 Task: Search one way flight ticket for 1 adult, 5 children, 2 infants in seat and 1 infant on lap in first from Redmond: Roberts Field to Indianapolis: Indianapolis International Airport on 8-5-2023. Choice of flights is Alaska. Number of bags: 1 checked bag. Price is upto 97000. Outbound departure time preference is 8:15.
Action: Mouse moved to (243, 242)
Screenshot: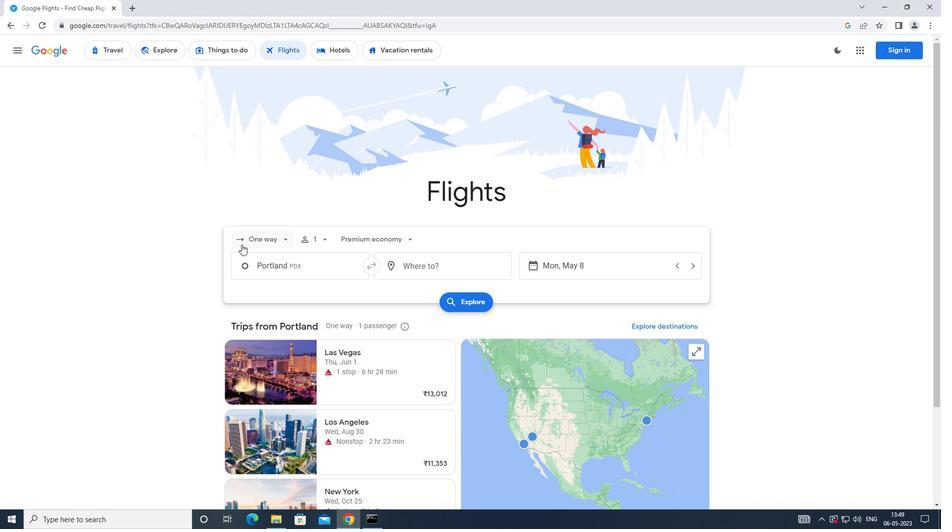 
Action: Mouse pressed left at (243, 242)
Screenshot: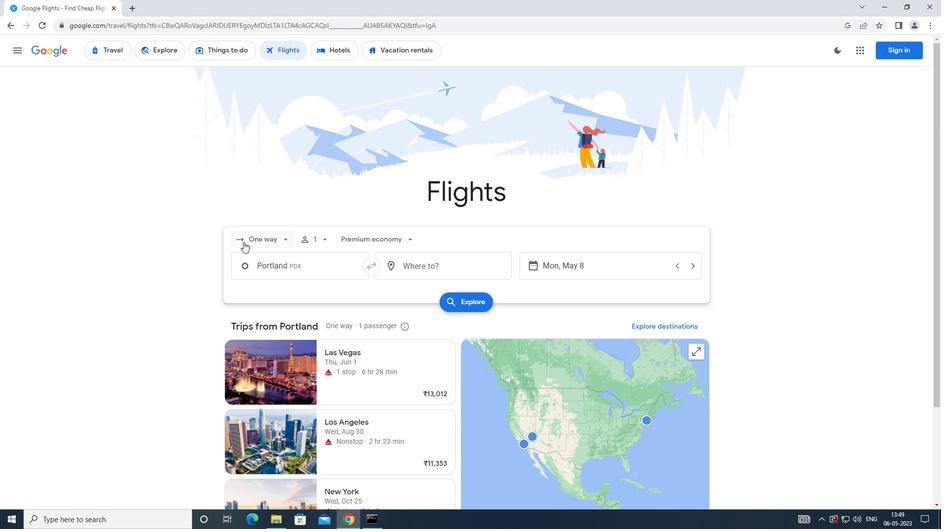 
Action: Mouse moved to (255, 282)
Screenshot: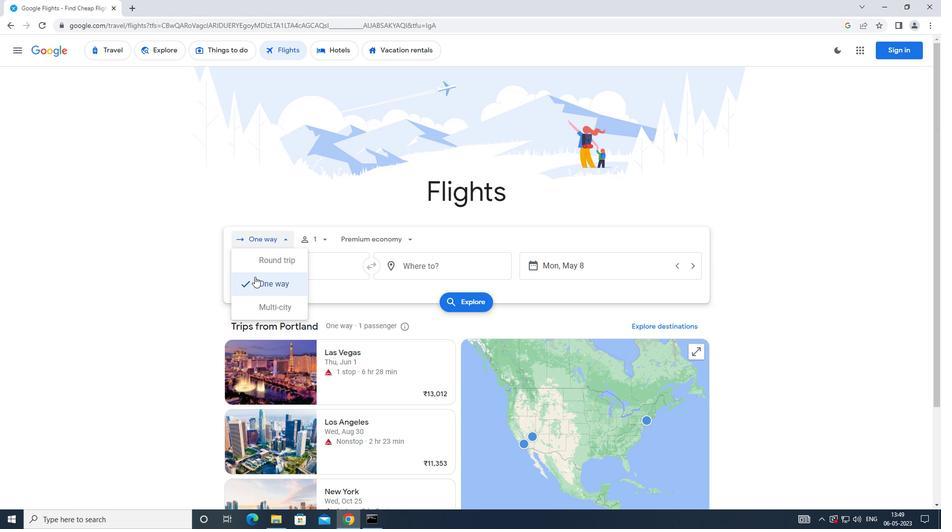 
Action: Mouse pressed left at (255, 282)
Screenshot: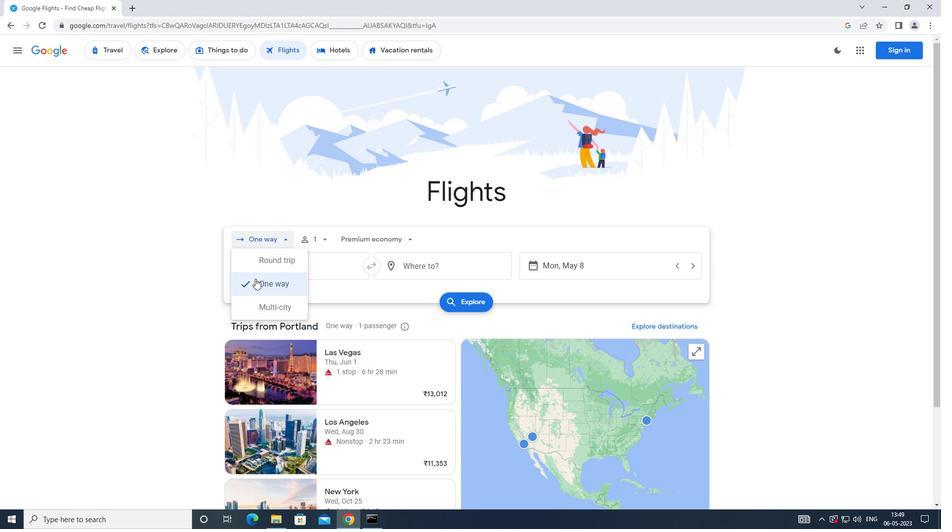 
Action: Mouse moved to (307, 239)
Screenshot: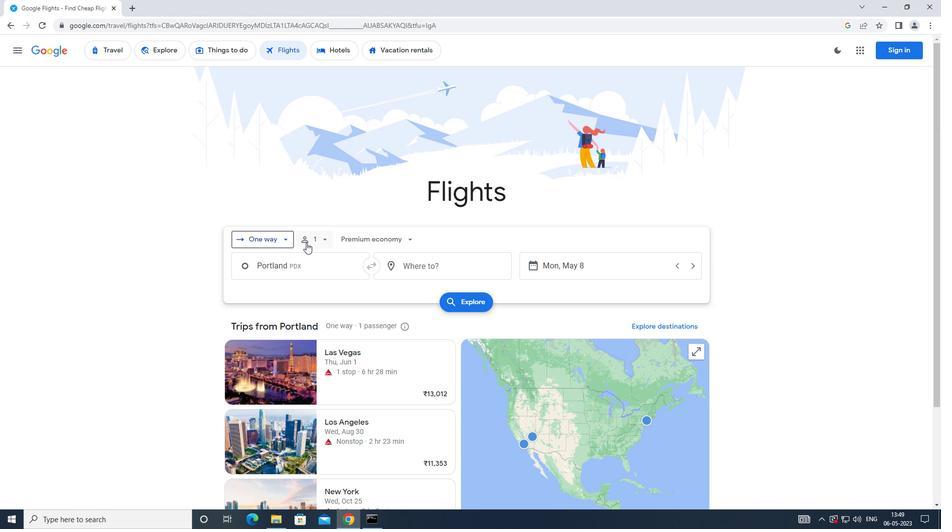 
Action: Mouse pressed left at (307, 239)
Screenshot: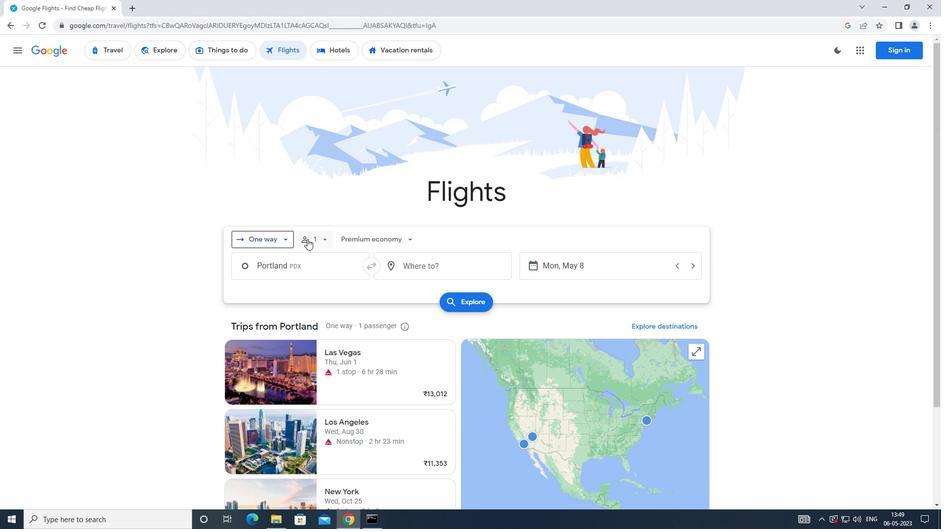 
Action: Mouse moved to (400, 290)
Screenshot: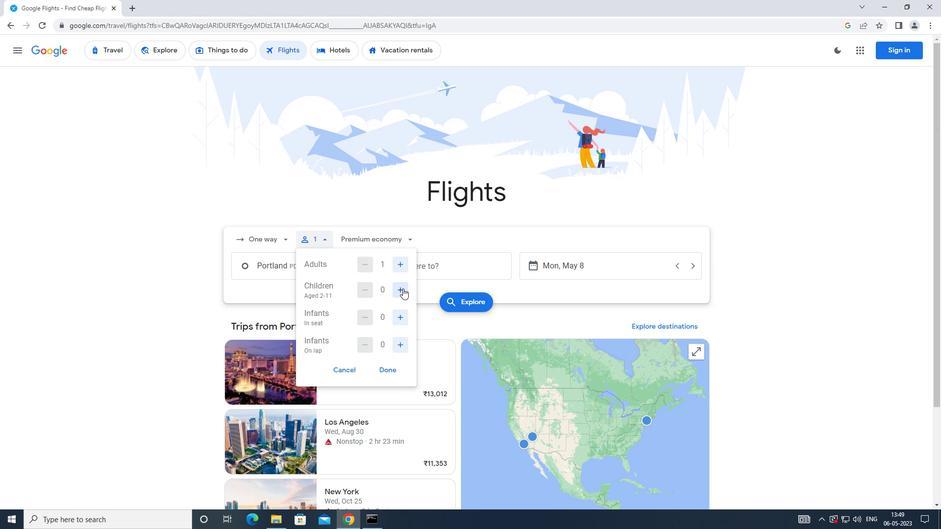 
Action: Mouse pressed left at (400, 290)
Screenshot: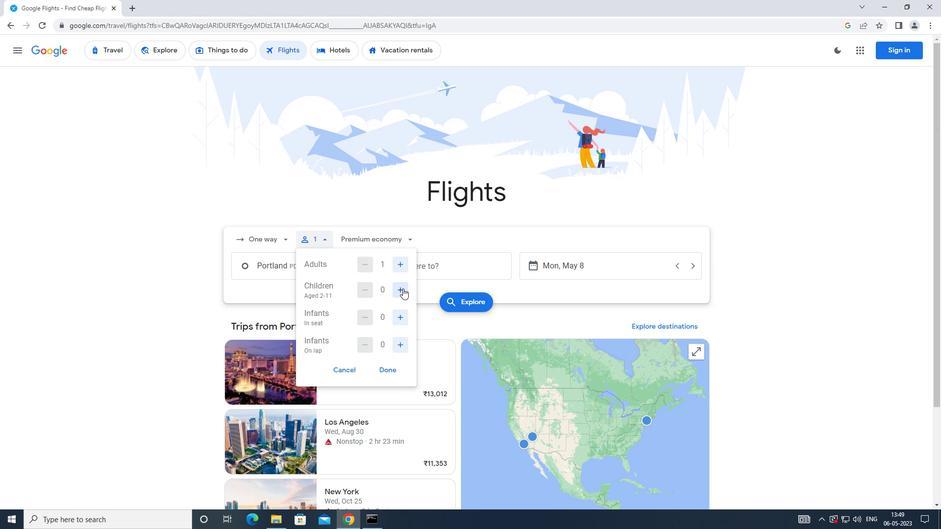 
Action: Mouse moved to (400, 290)
Screenshot: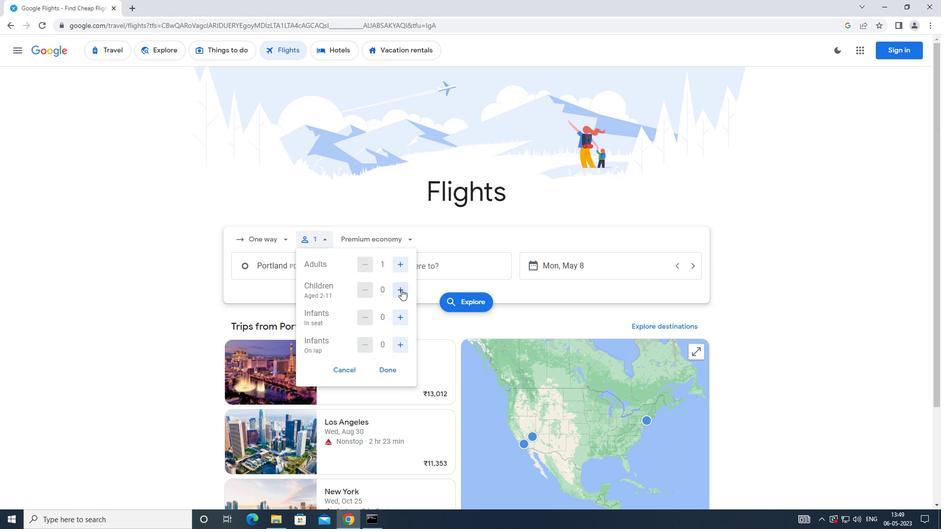 
Action: Mouse pressed left at (400, 290)
Screenshot: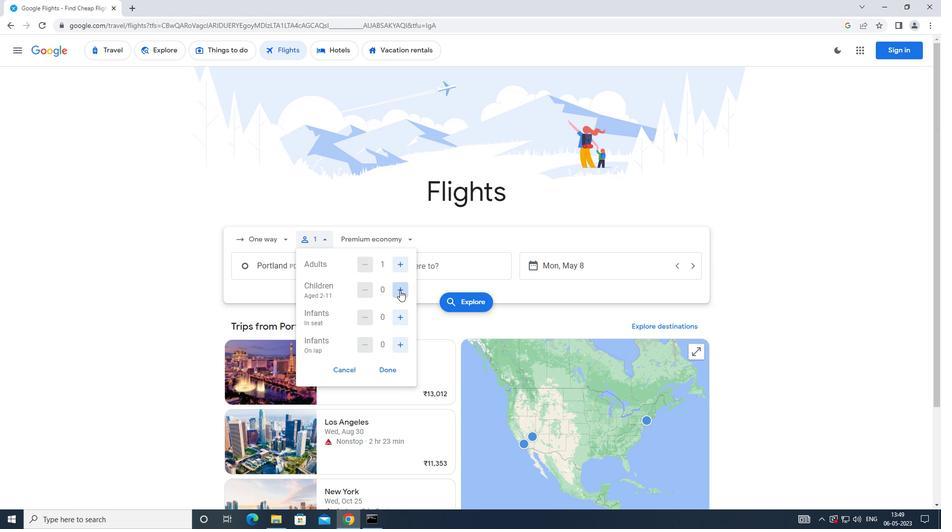 
Action: Mouse pressed left at (400, 290)
Screenshot: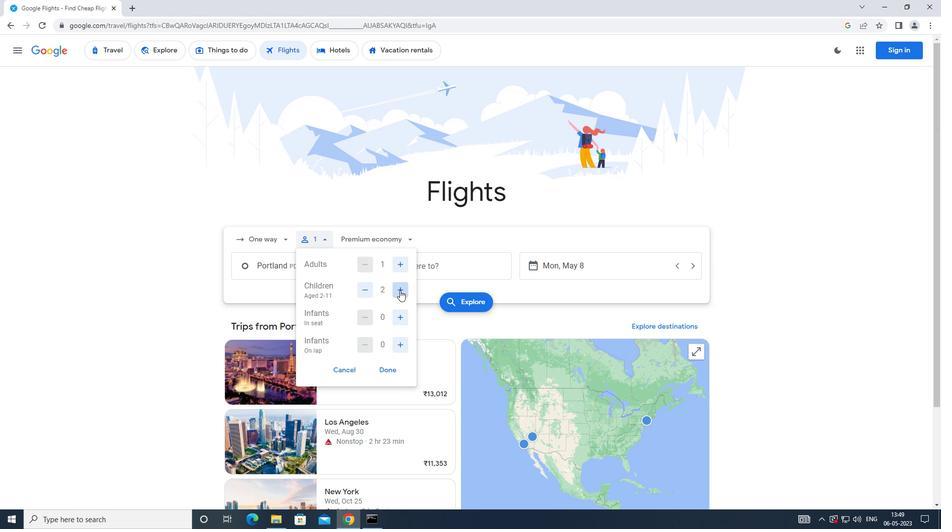 
Action: Mouse pressed left at (400, 290)
Screenshot: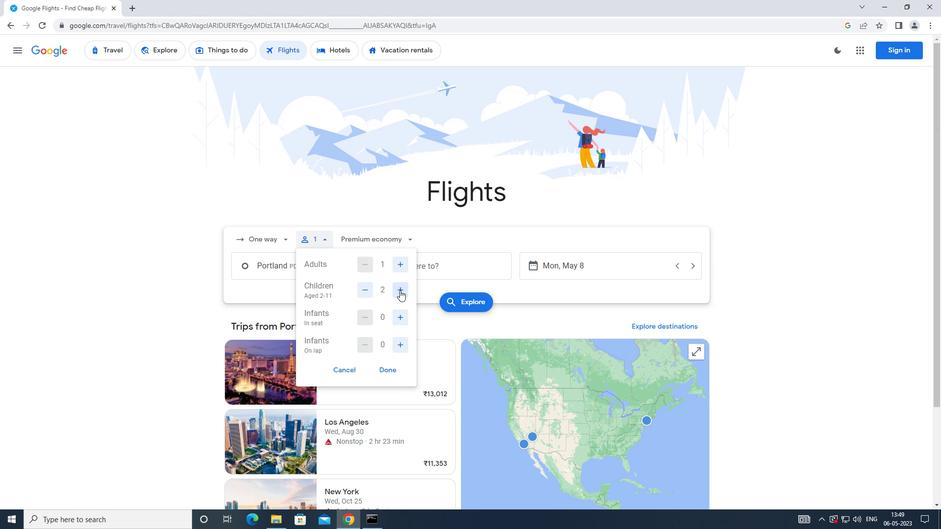 
Action: Mouse pressed left at (400, 290)
Screenshot: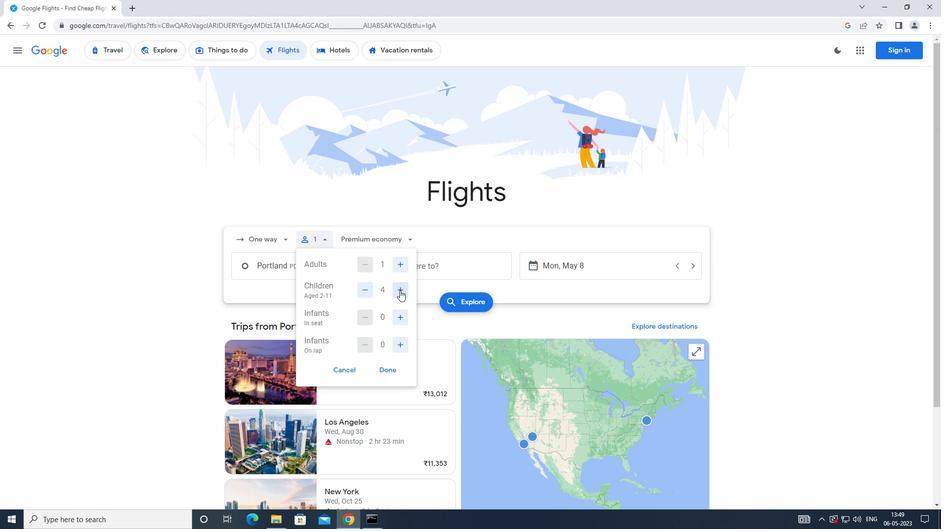 
Action: Mouse moved to (397, 325)
Screenshot: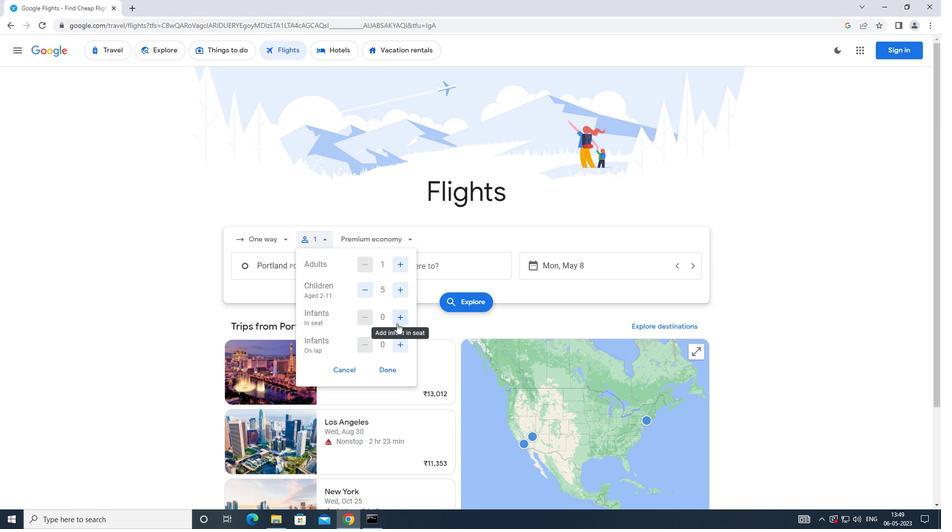 
Action: Mouse pressed left at (397, 325)
Screenshot: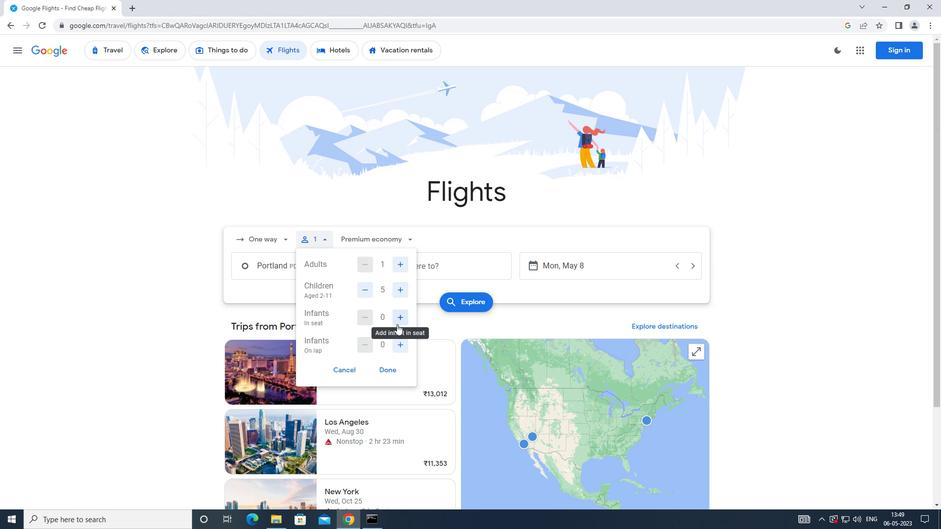 
Action: Mouse pressed left at (397, 325)
Screenshot: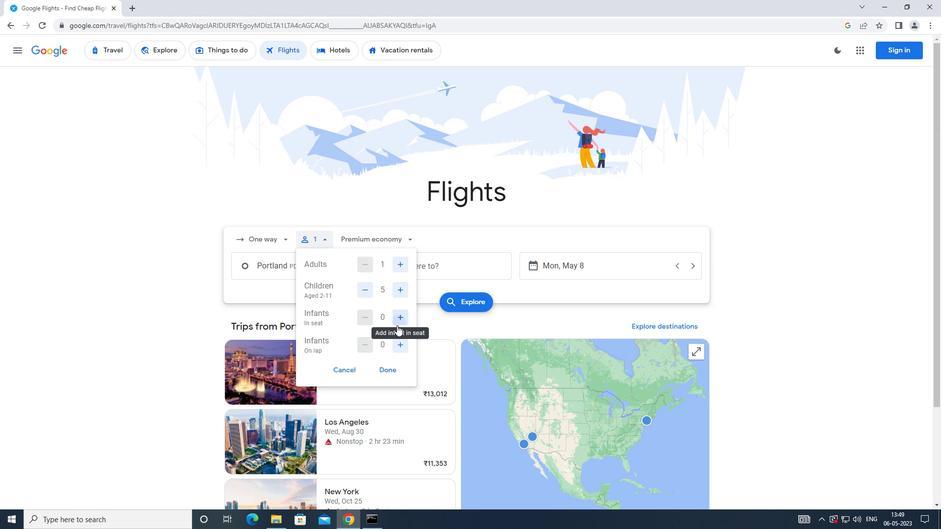 
Action: Mouse moved to (368, 315)
Screenshot: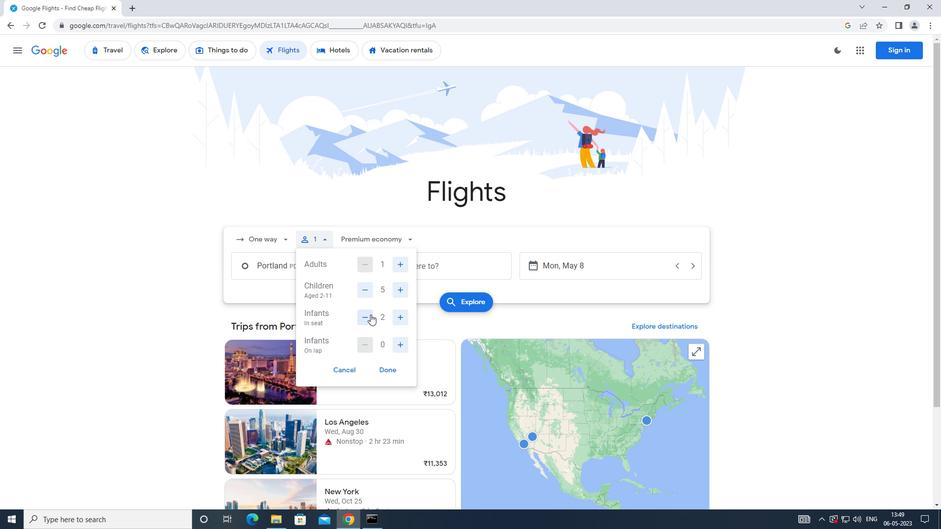 
Action: Mouse pressed left at (368, 315)
Screenshot: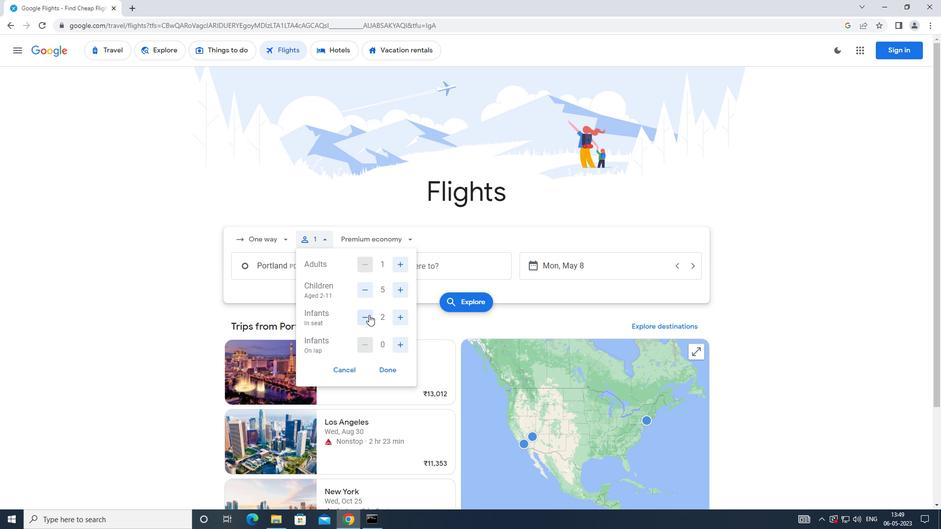 
Action: Mouse moved to (396, 344)
Screenshot: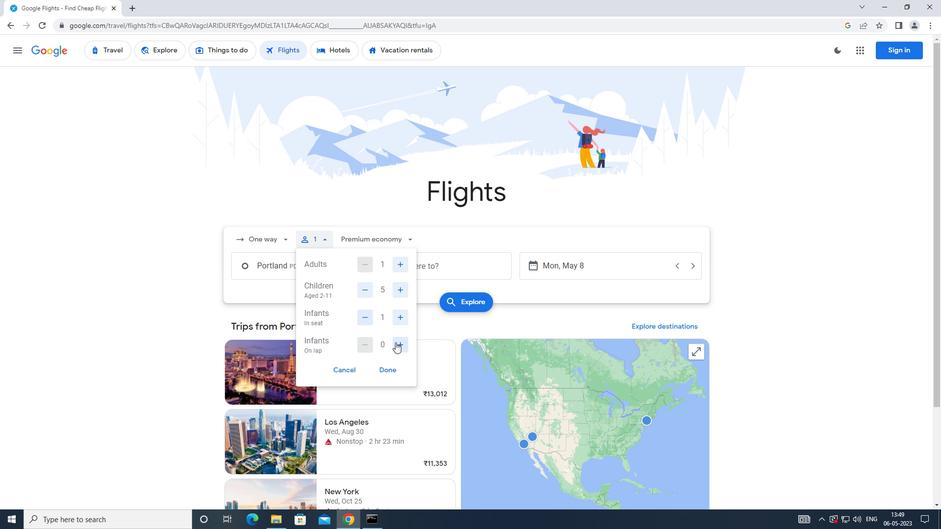 
Action: Mouse pressed left at (396, 344)
Screenshot: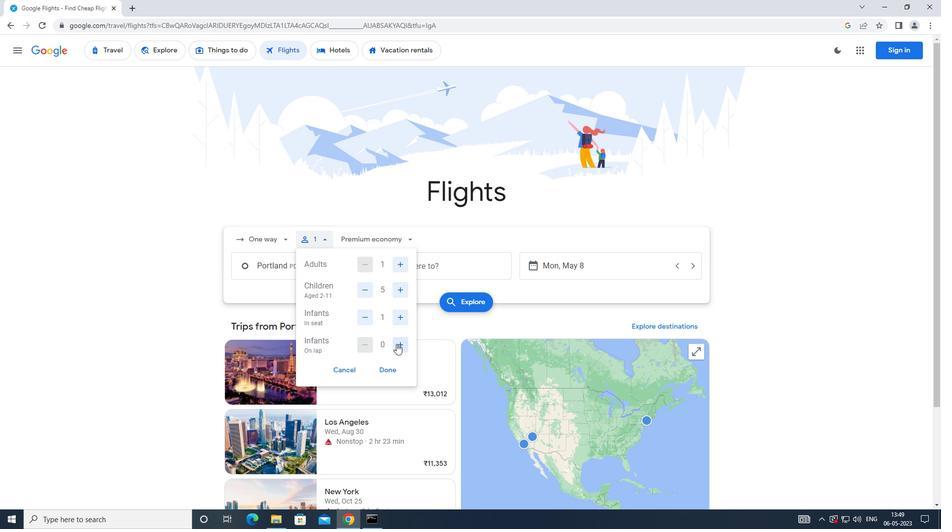 
Action: Mouse moved to (394, 366)
Screenshot: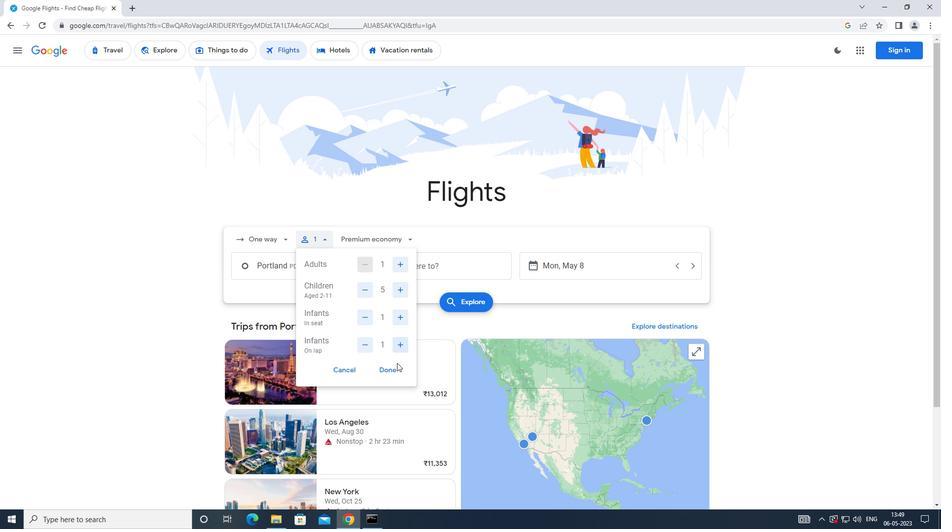 
Action: Mouse pressed left at (394, 366)
Screenshot: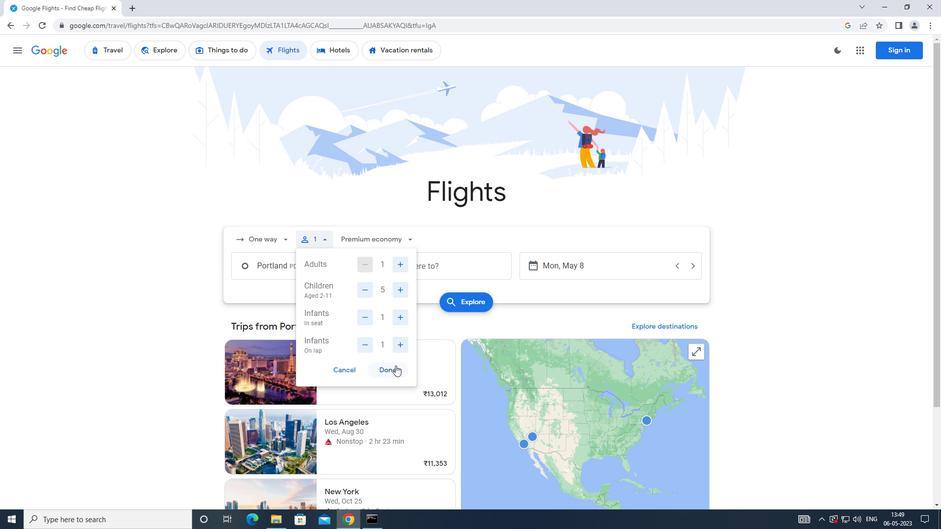 
Action: Mouse moved to (372, 242)
Screenshot: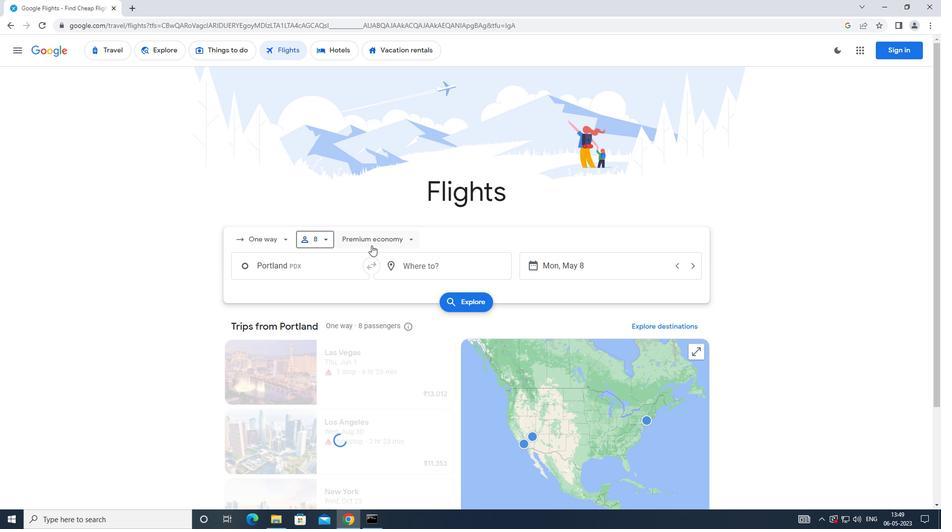 
Action: Mouse pressed left at (372, 242)
Screenshot: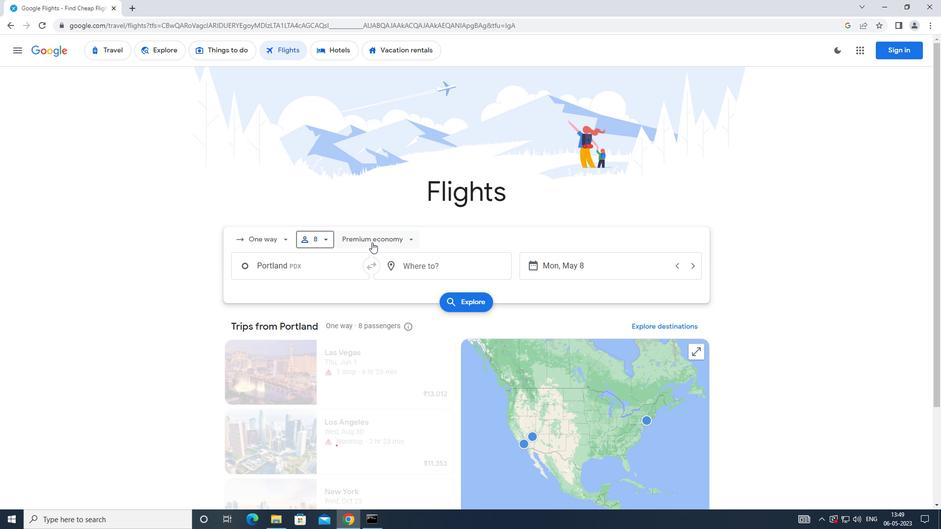 
Action: Mouse moved to (376, 333)
Screenshot: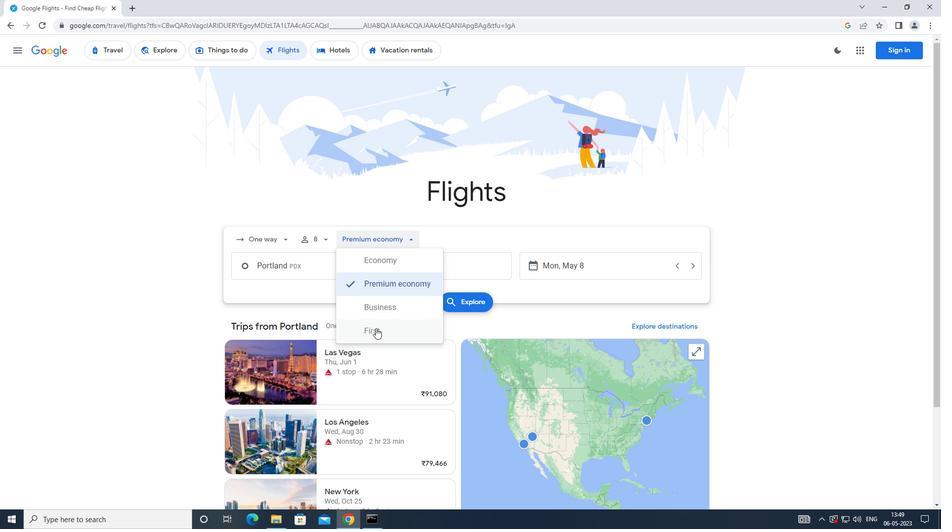
Action: Mouse pressed left at (376, 333)
Screenshot: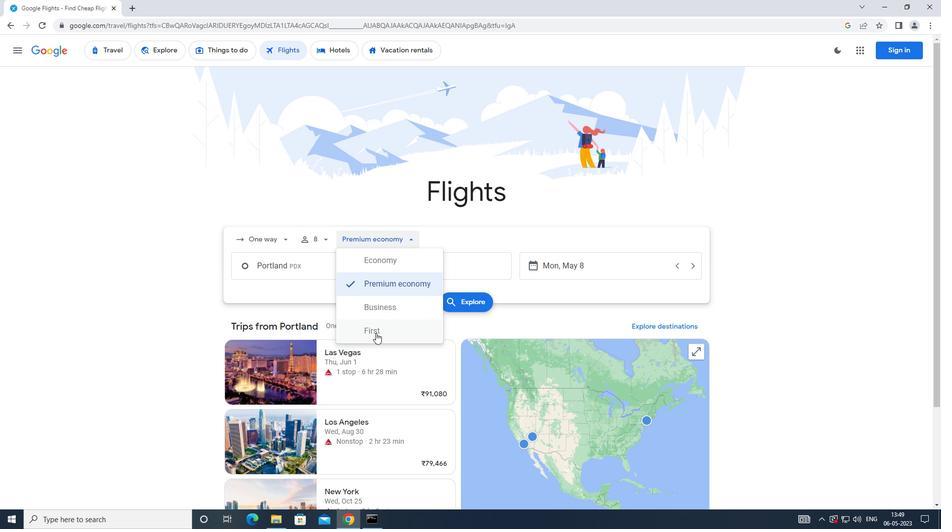 
Action: Mouse moved to (320, 268)
Screenshot: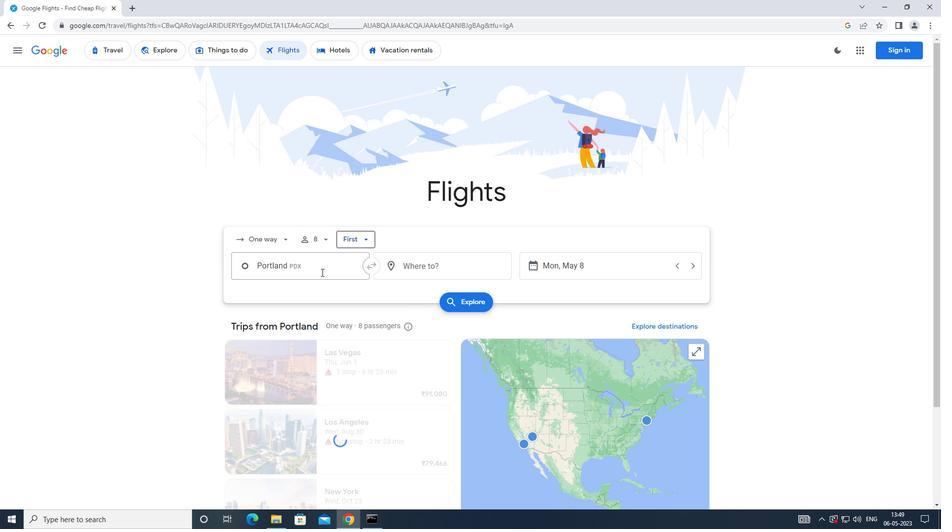 
Action: Mouse pressed left at (320, 268)
Screenshot: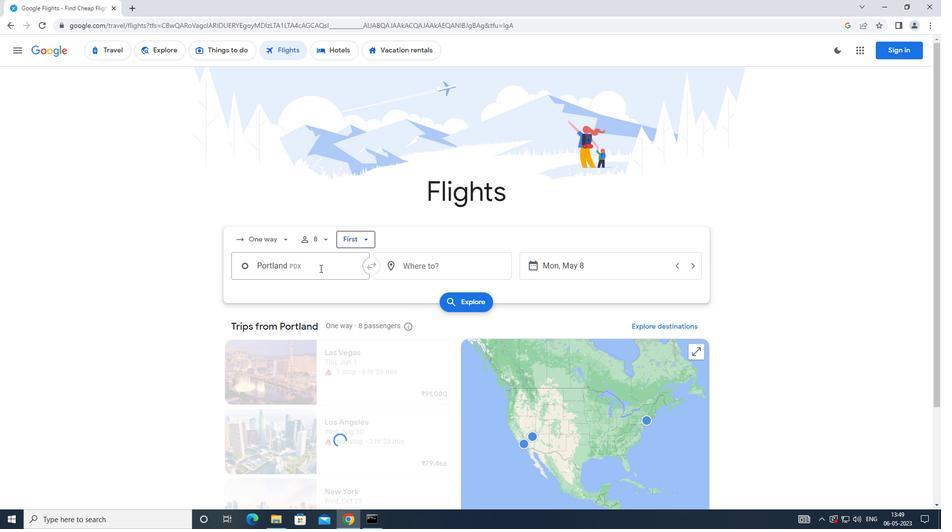 
Action: Mouse moved to (312, 266)
Screenshot: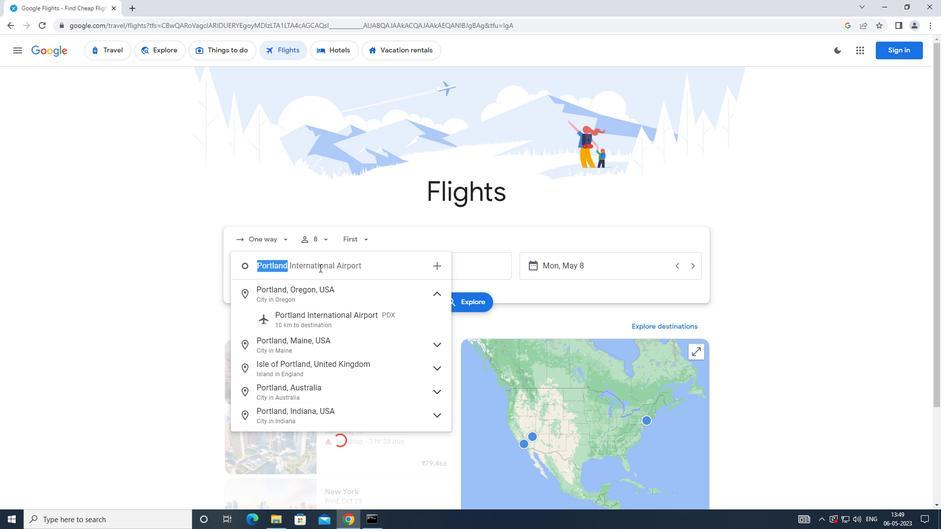 
Action: Key pressed <Key.caps_lock>ro<Key.backspace><Key.caps_lock>oberts<Key.space>f
Screenshot: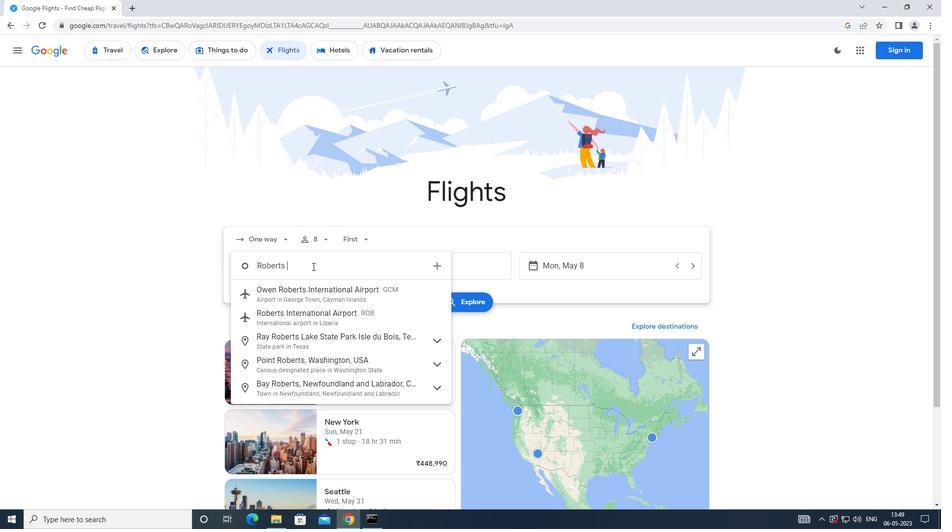 
Action: Mouse moved to (311, 272)
Screenshot: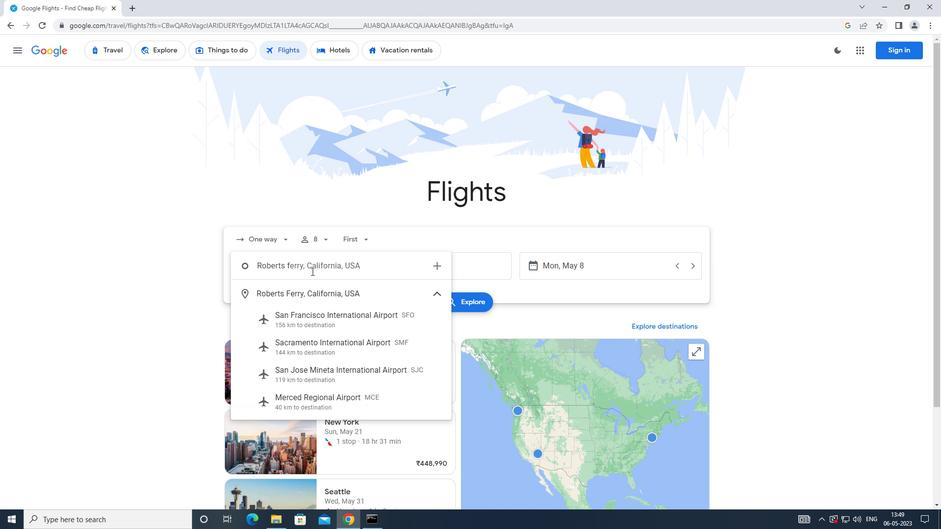 
Action: Key pressed ield<Key.enter>
Screenshot: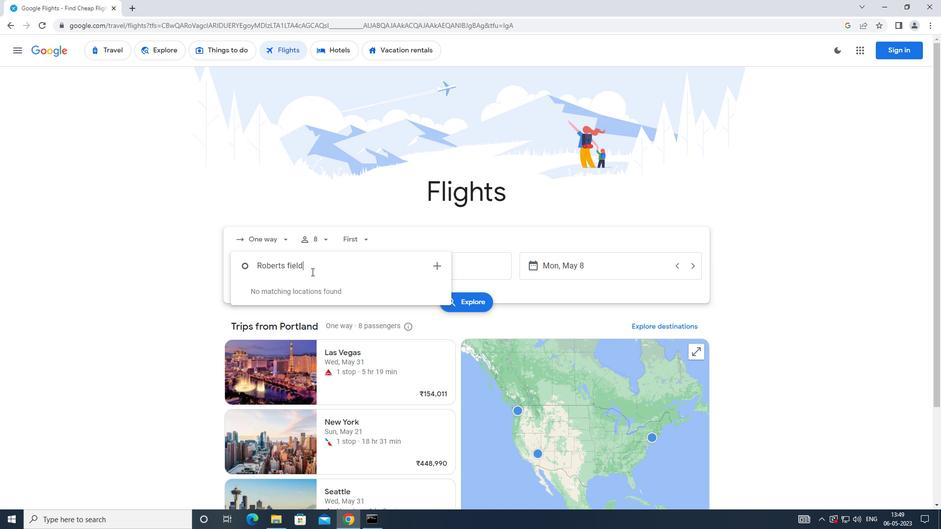 
Action: Mouse moved to (404, 258)
Screenshot: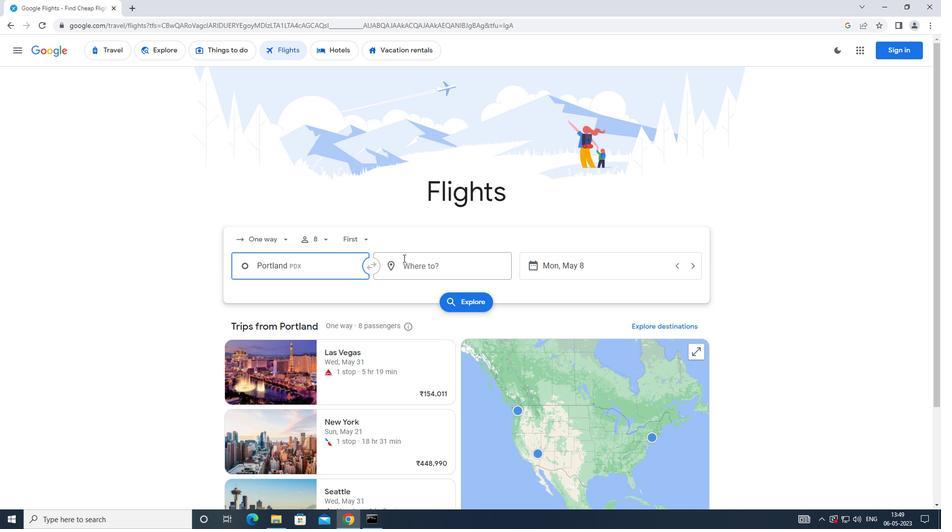 
Action: Mouse pressed left at (404, 258)
Screenshot: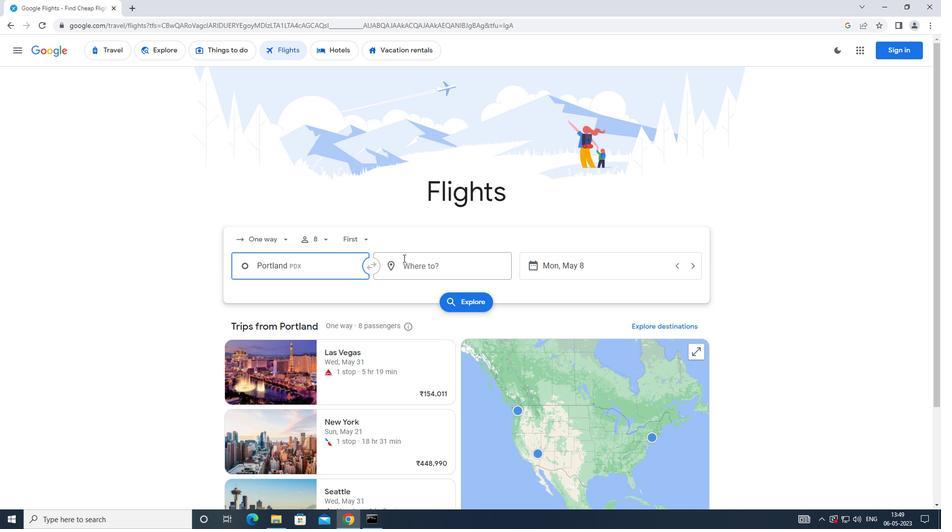 
Action: Mouse moved to (387, 275)
Screenshot: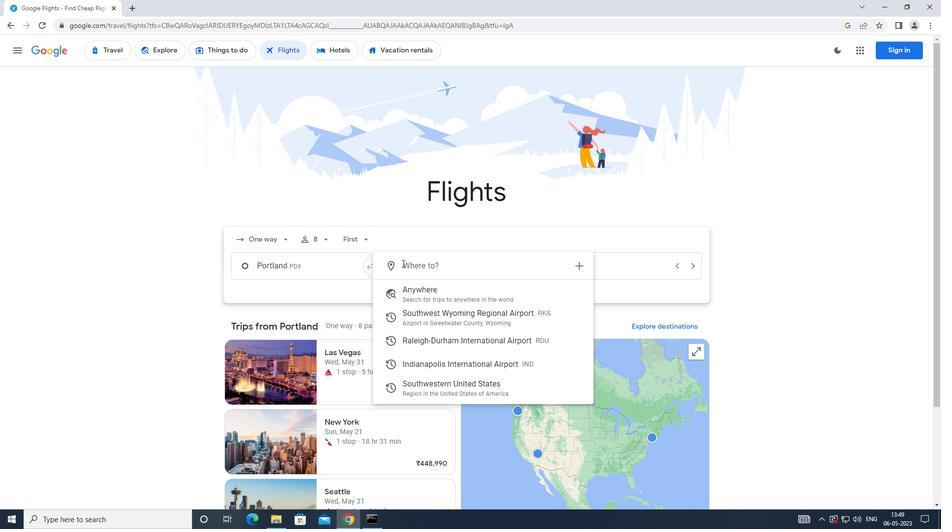 
Action: Key pressed <Key.caps_lock>i<Key.caps_lock>ndiananpolis
Screenshot: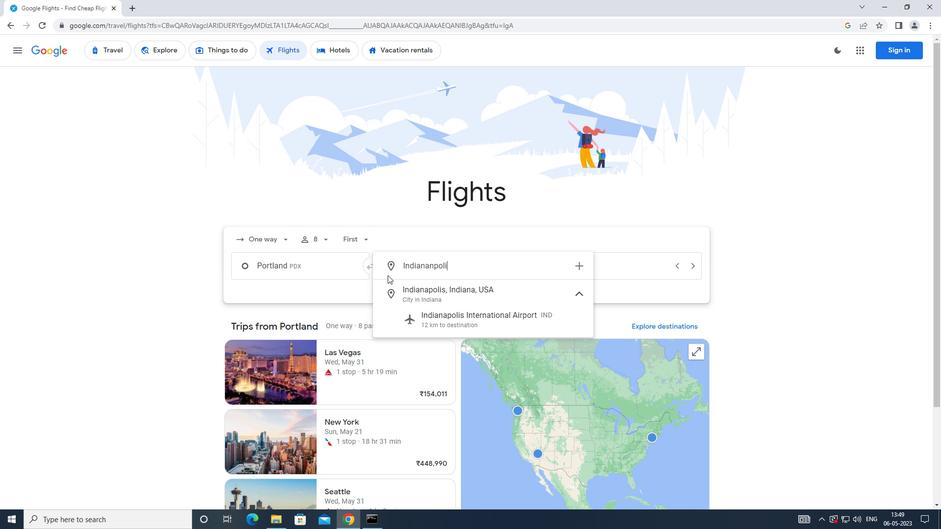 
Action: Mouse moved to (430, 324)
Screenshot: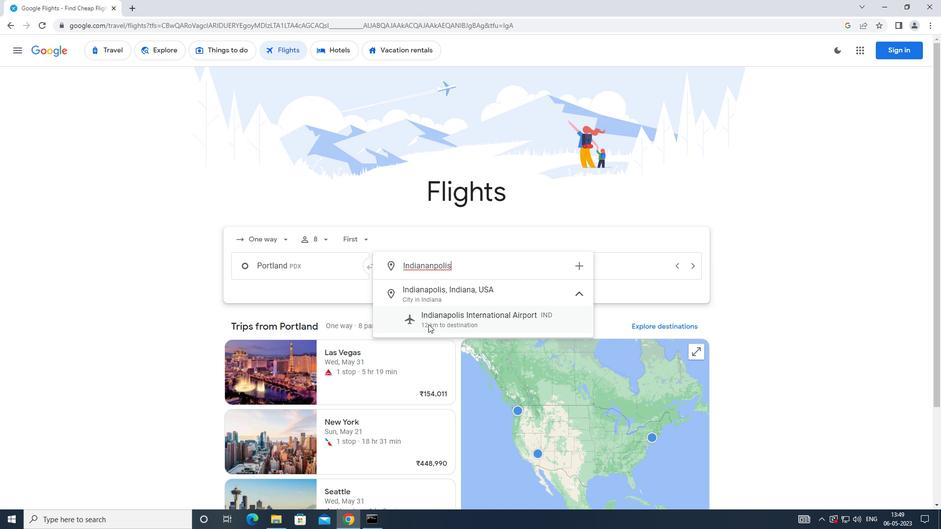 
Action: Mouse pressed left at (430, 324)
Screenshot: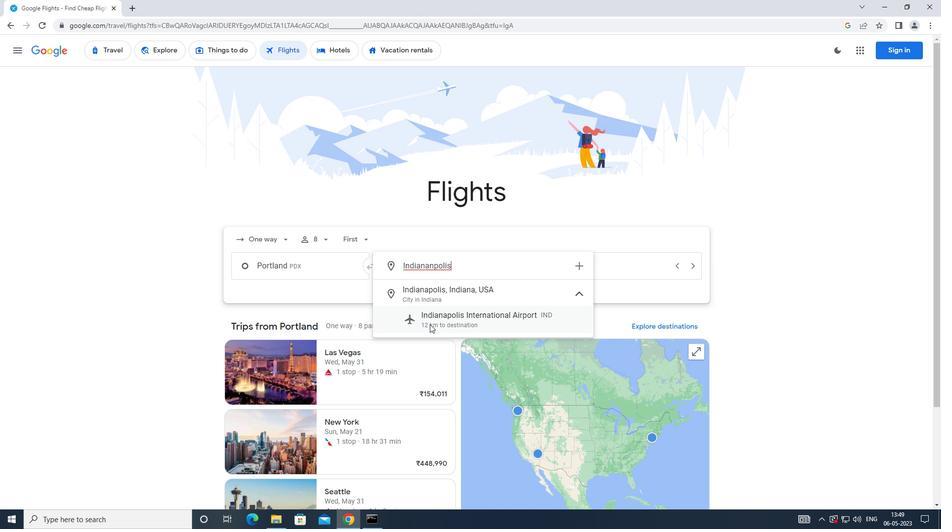 
Action: Mouse moved to (535, 271)
Screenshot: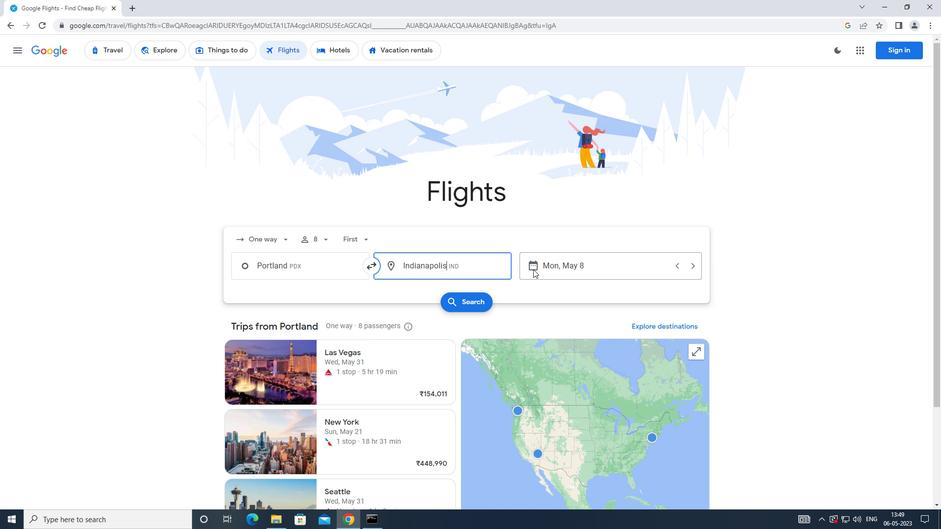
Action: Mouse pressed left at (535, 271)
Screenshot: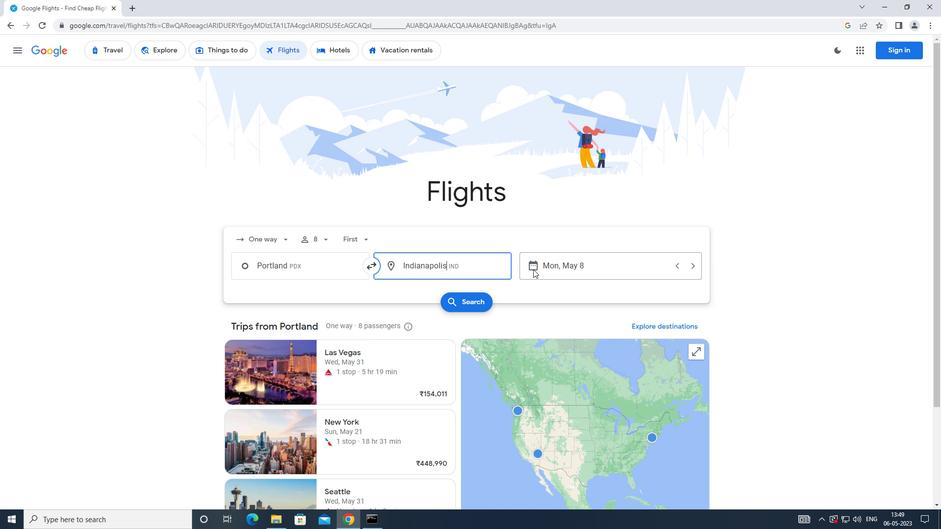 
Action: Mouse moved to (374, 348)
Screenshot: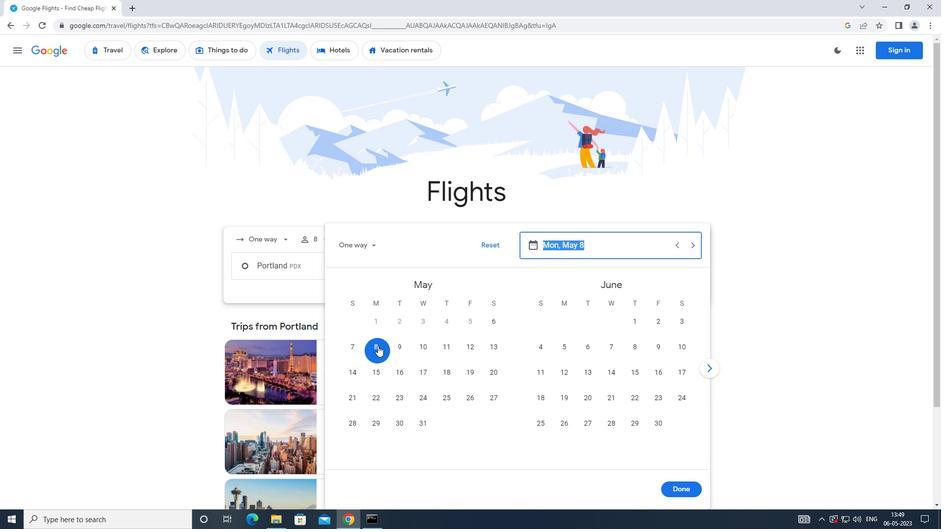 
Action: Mouse pressed left at (374, 348)
Screenshot: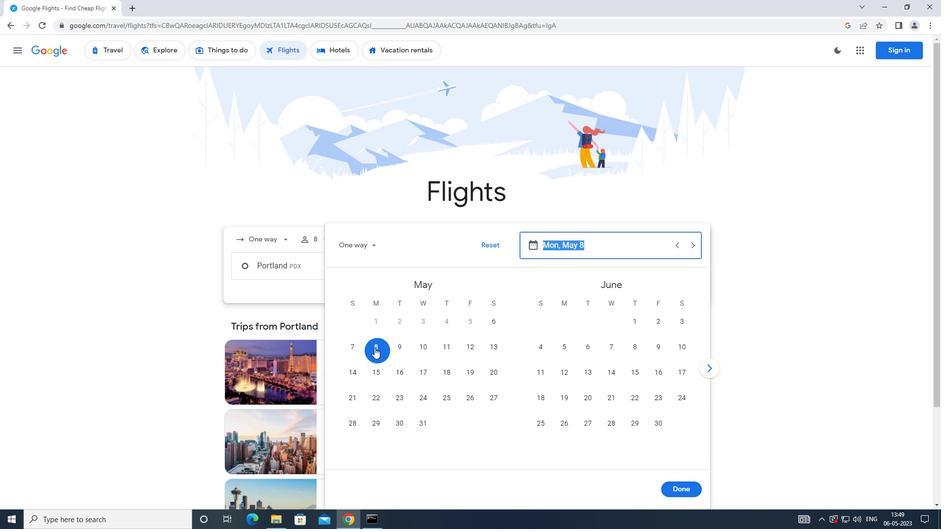 
Action: Mouse moved to (668, 491)
Screenshot: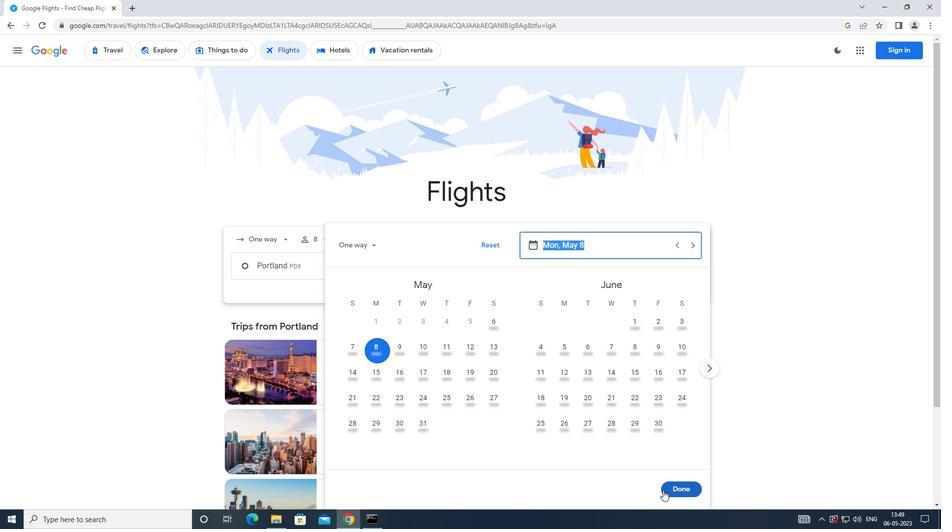 
Action: Mouse pressed left at (668, 491)
Screenshot: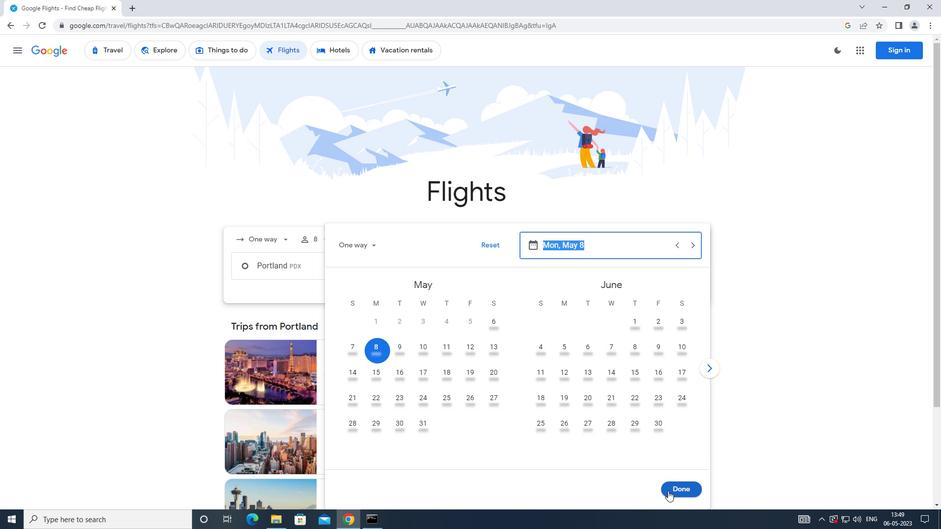 
Action: Mouse moved to (465, 311)
Screenshot: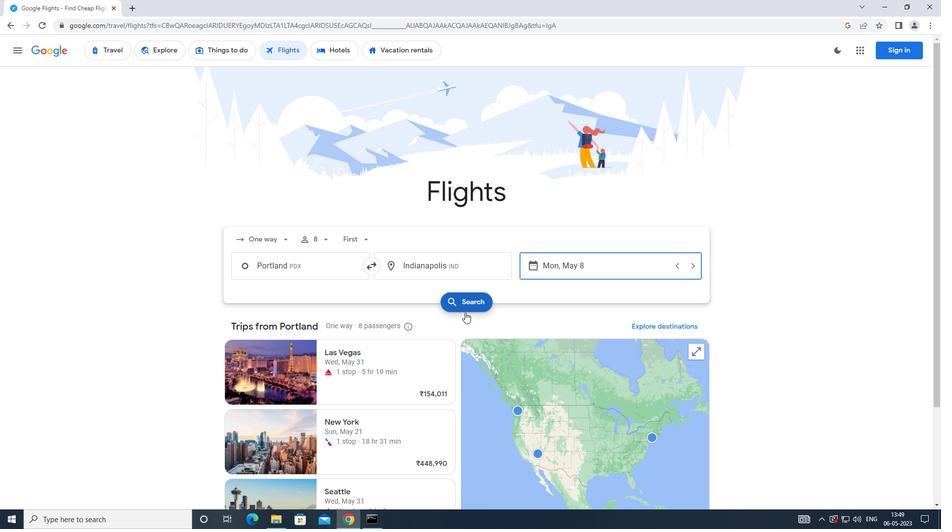 
Action: Mouse pressed left at (465, 311)
Screenshot: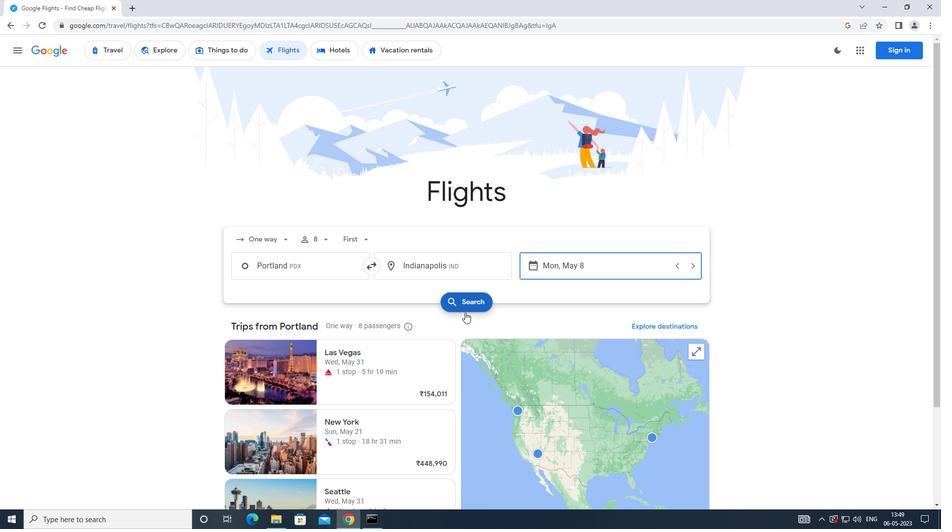 
Action: Mouse moved to (243, 142)
Screenshot: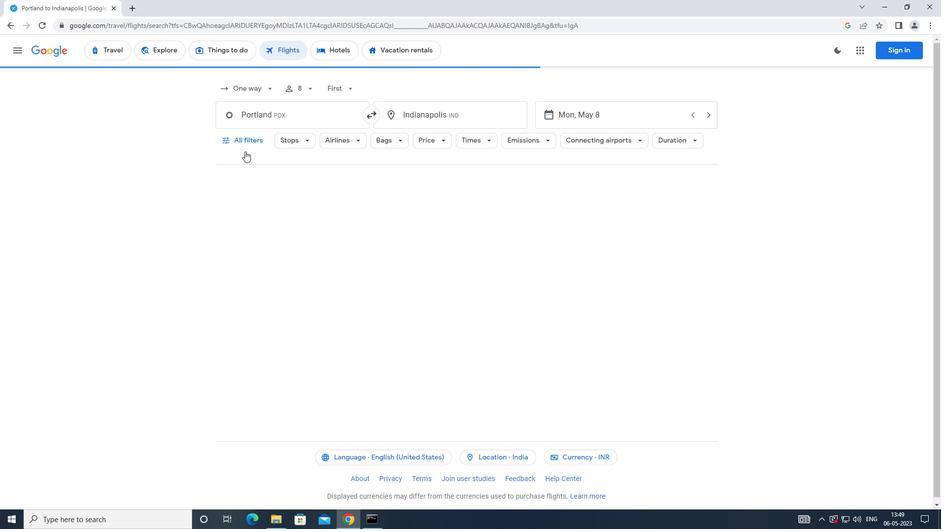
Action: Mouse pressed left at (243, 142)
Screenshot: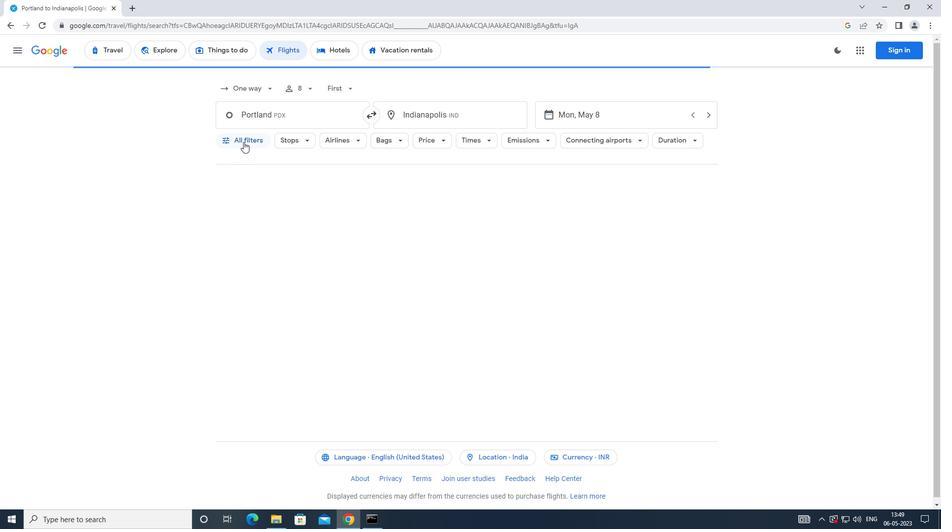 
Action: Mouse moved to (358, 347)
Screenshot: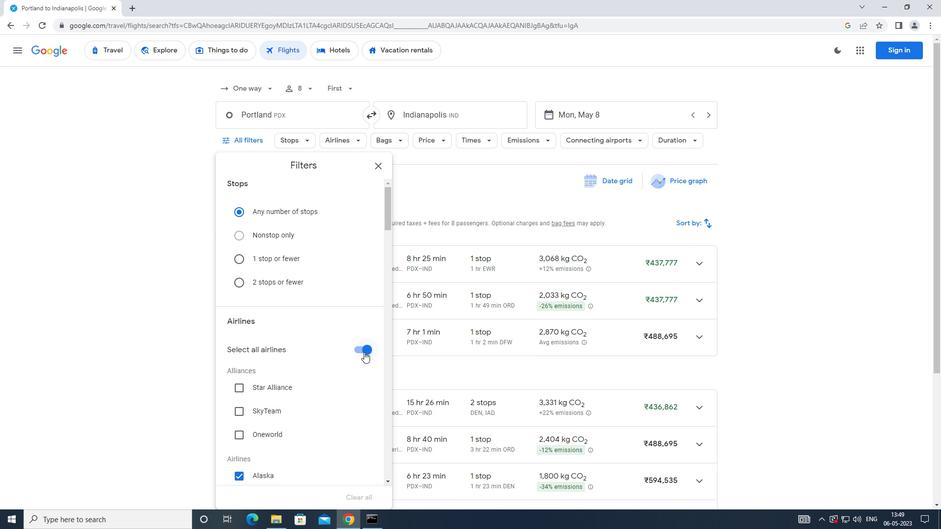 
Action: Mouse pressed left at (358, 347)
Screenshot: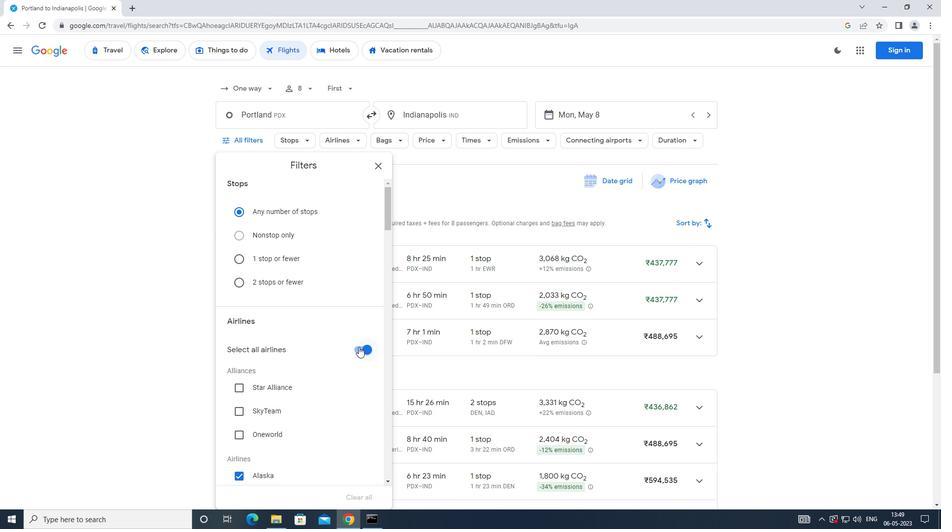 
Action: Mouse moved to (354, 349)
Screenshot: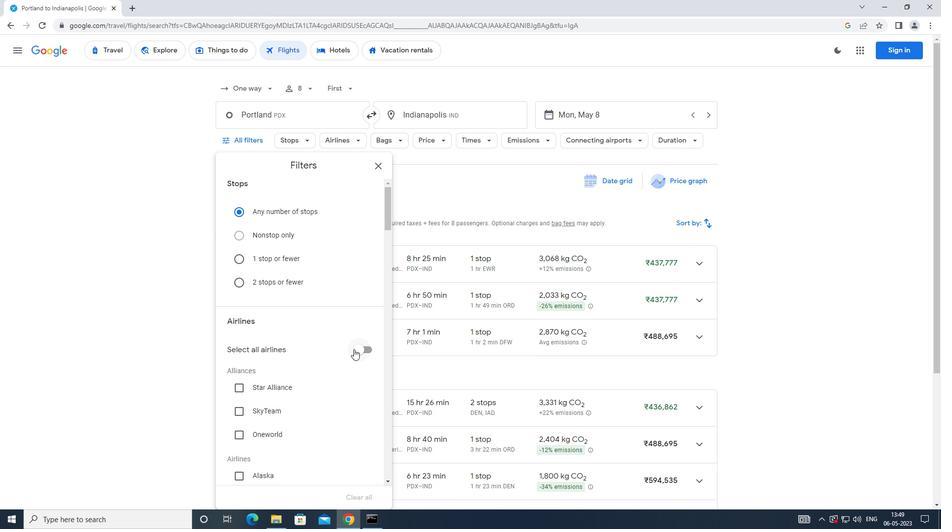 
Action: Mouse scrolled (354, 348) with delta (0, 0)
Screenshot: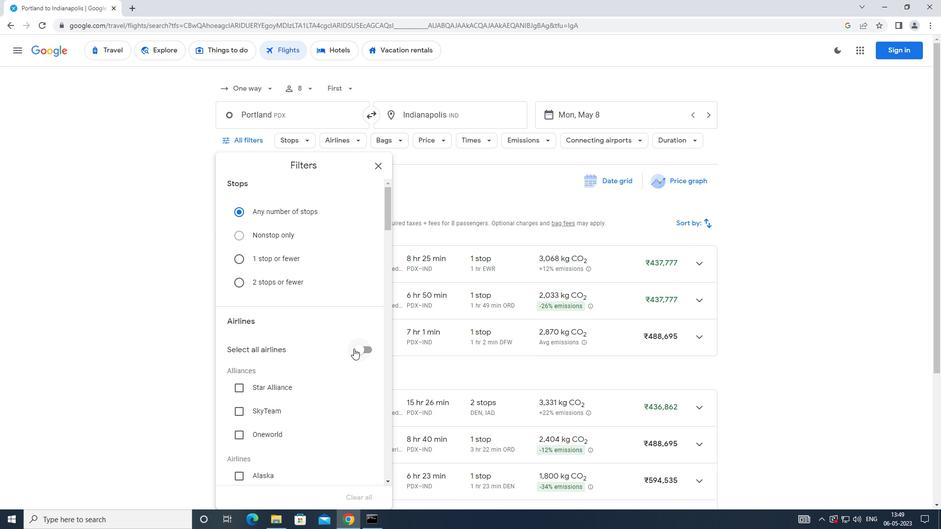 
Action: Mouse moved to (354, 348)
Screenshot: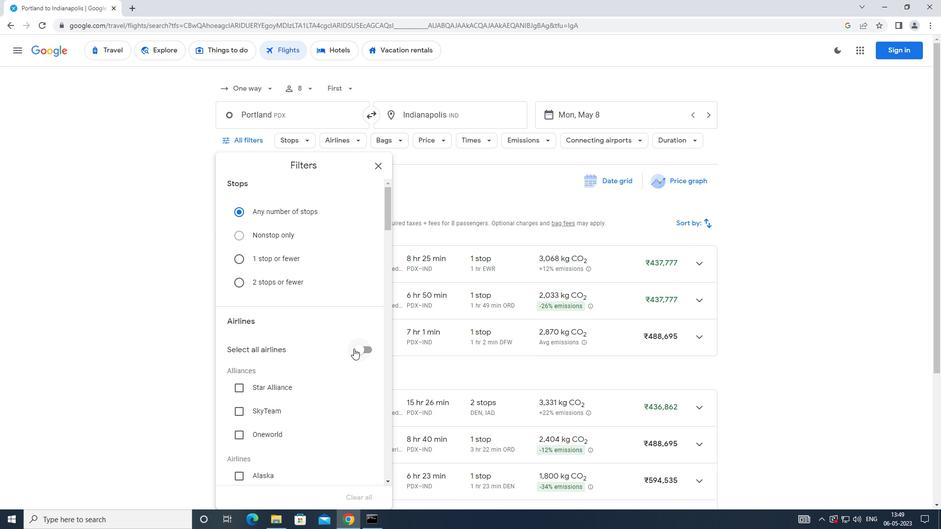 
Action: Mouse scrolled (354, 348) with delta (0, 0)
Screenshot: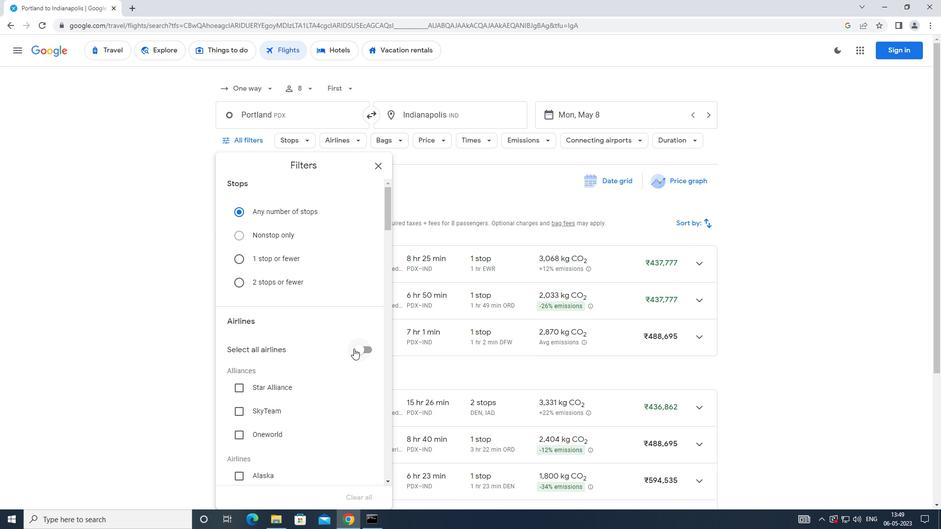 
Action: Mouse scrolled (354, 348) with delta (0, 0)
Screenshot: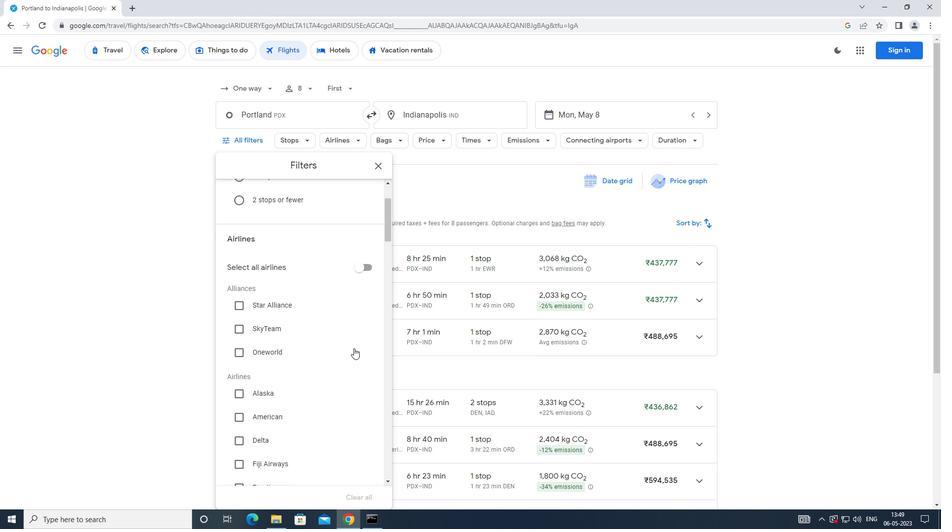 
Action: Mouse scrolled (354, 348) with delta (0, 0)
Screenshot: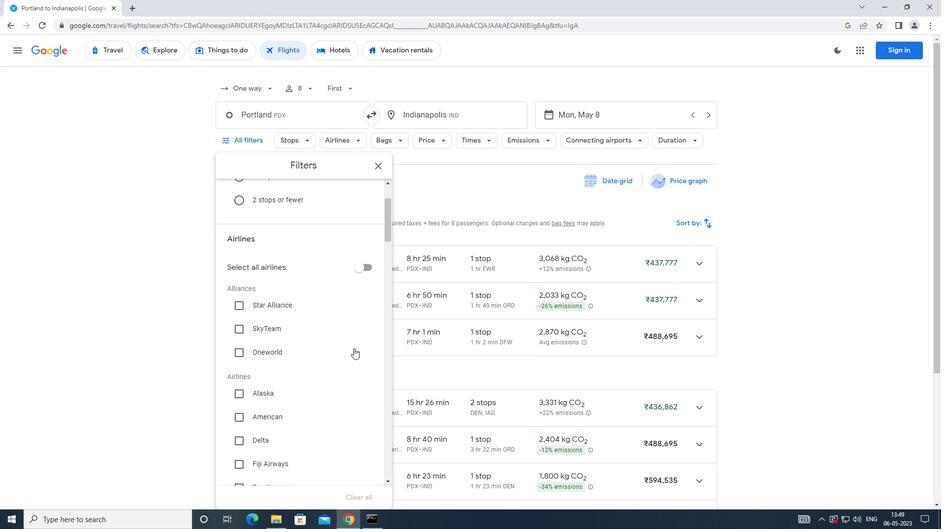 
Action: Mouse moved to (236, 278)
Screenshot: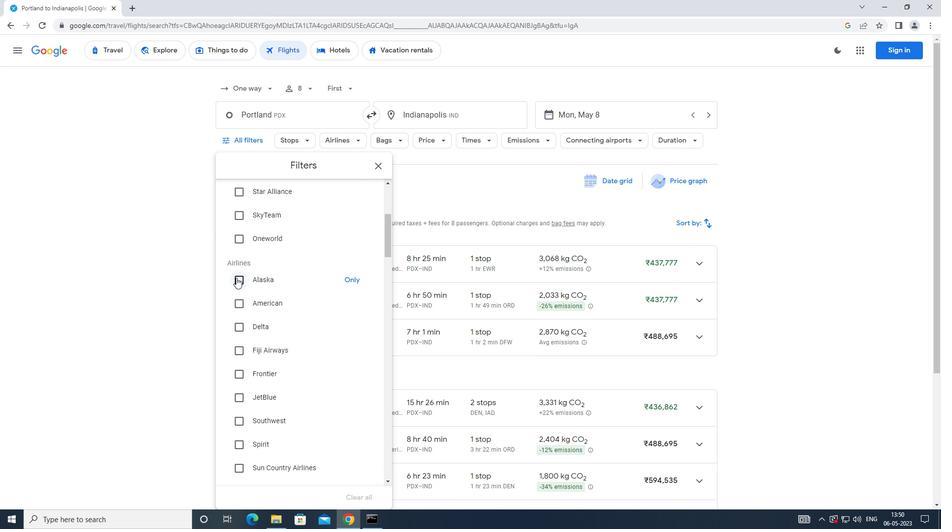 
Action: Mouse pressed left at (236, 278)
Screenshot: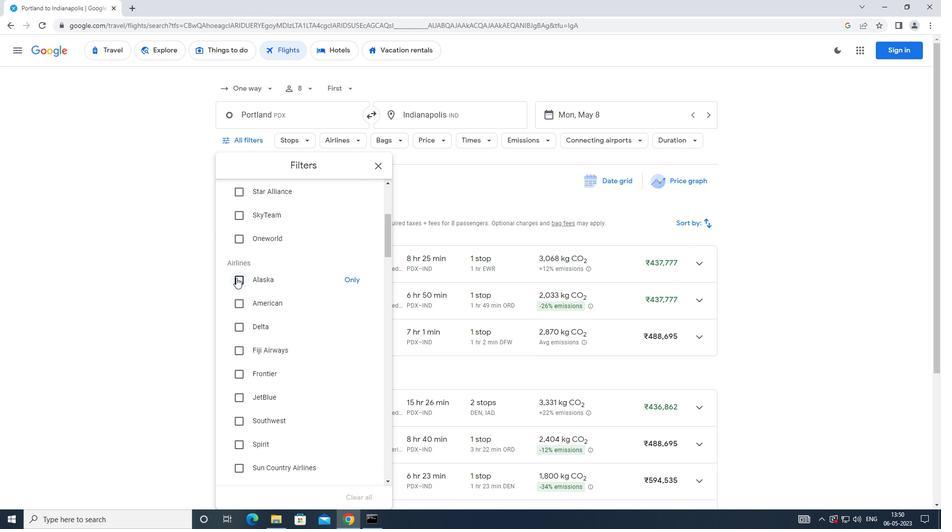 
Action: Mouse moved to (303, 324)
Screenshot: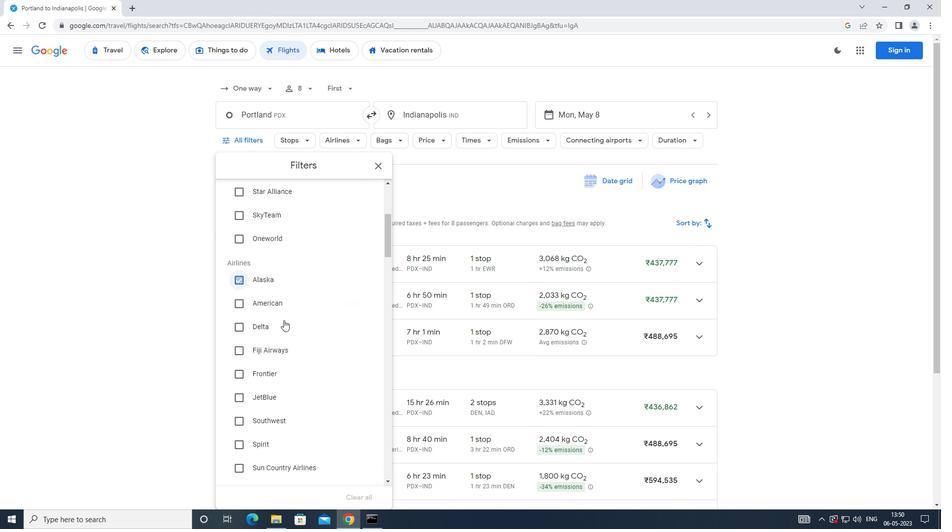 
Action: Mouse scrolled (303, 324) with delta (0, 0)
Screenshot: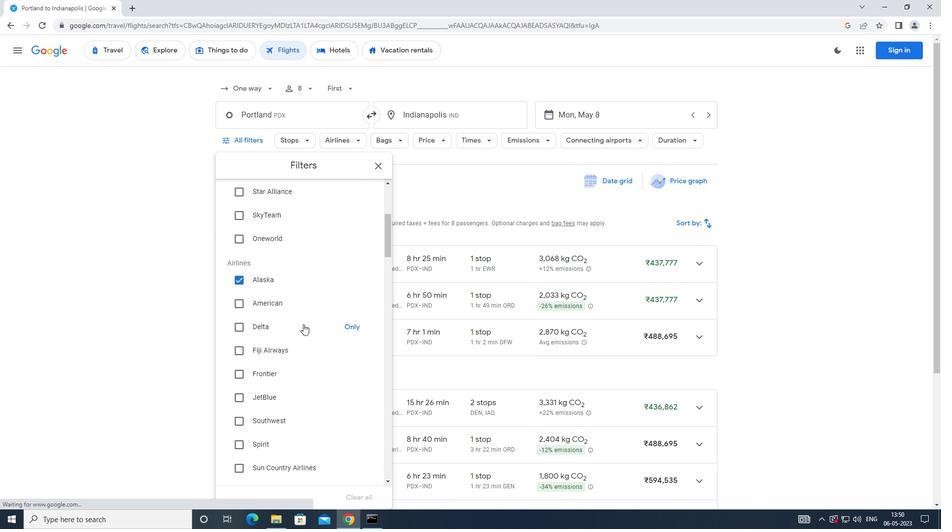 
Action: Mouse scrolled (303, 324) with delta (0, 0)
Screenshot: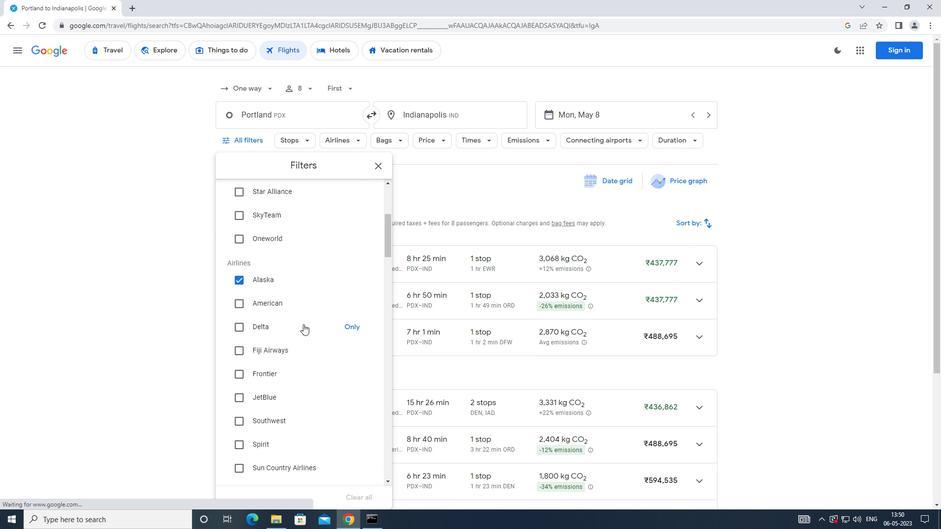 
Action: Mouse moved to (304, 324)
Screenshot: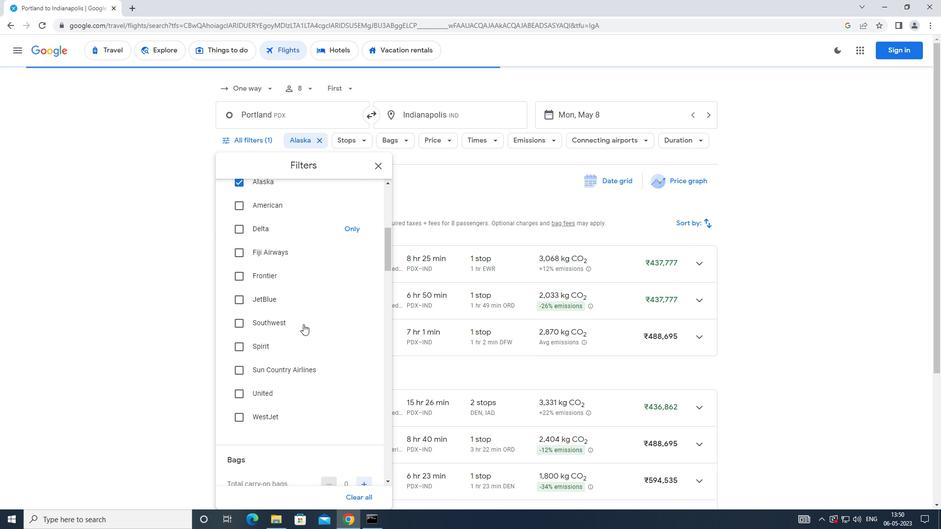 
Action: Mouse scrolled (304, 324) with delta (0, 0)
Screenshot: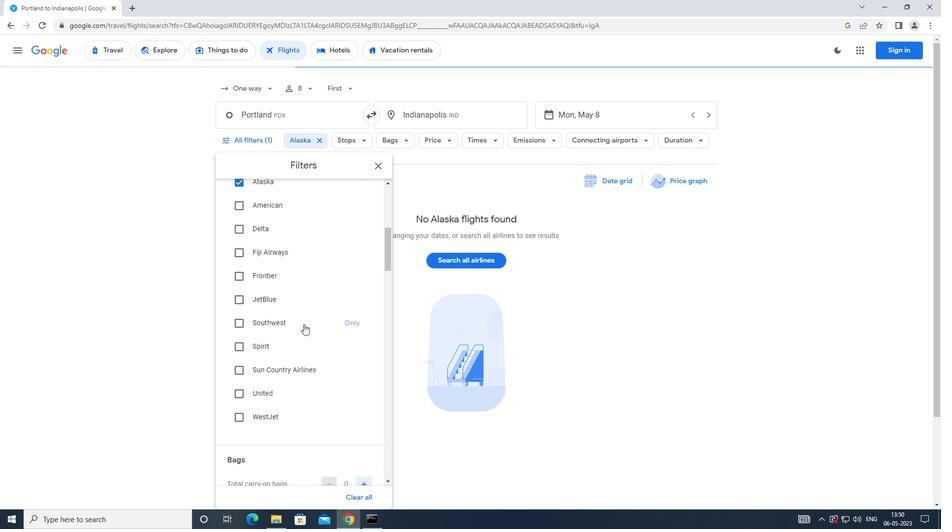 
Action: Mouse scrolled (304, 324) with delta (0, 0)
Screenshot: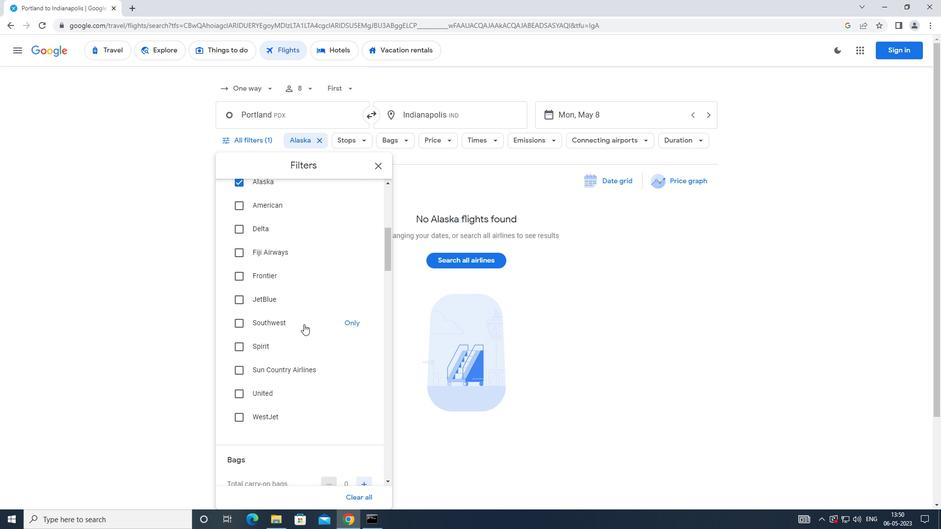 
Action: Mouse moved to (361, 412)
Screenshot: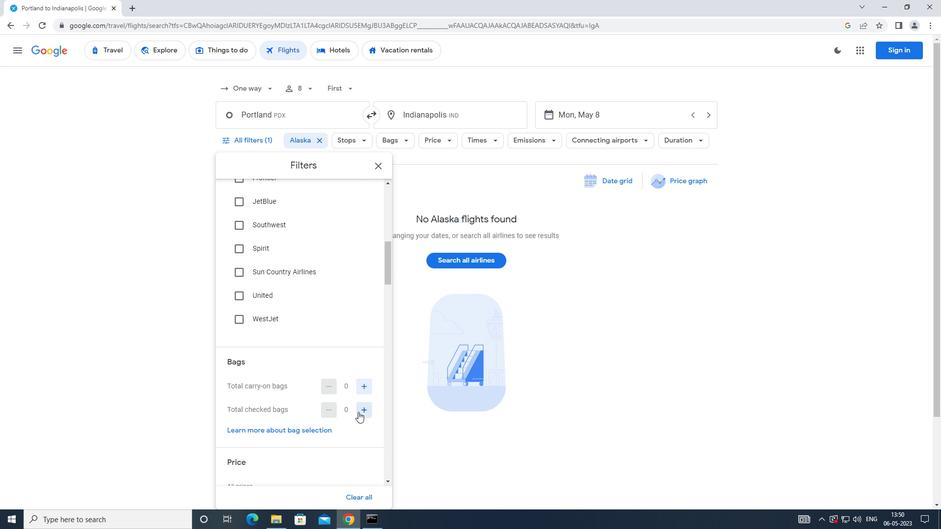 
Action: Mouse pressed left at (361, 412)
Screenshot: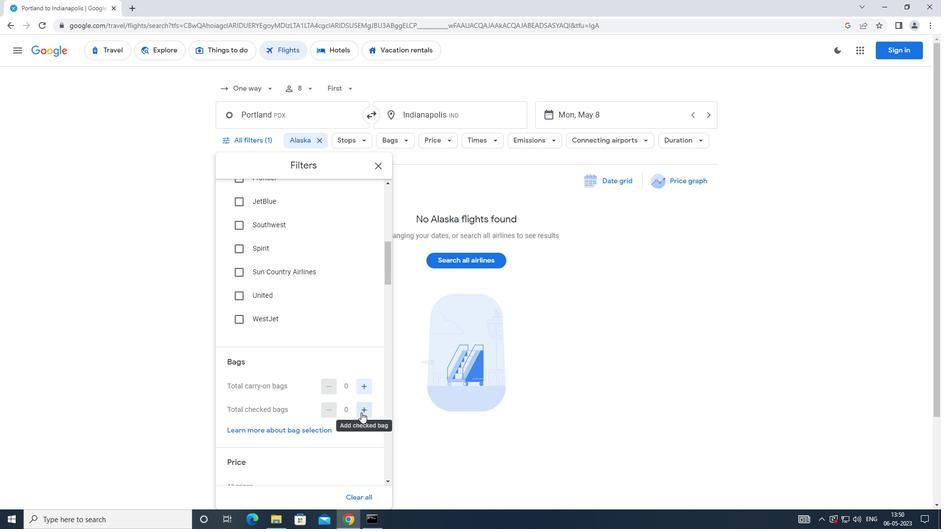 
Action: Mouse moved to (346, 392)
Screenshot: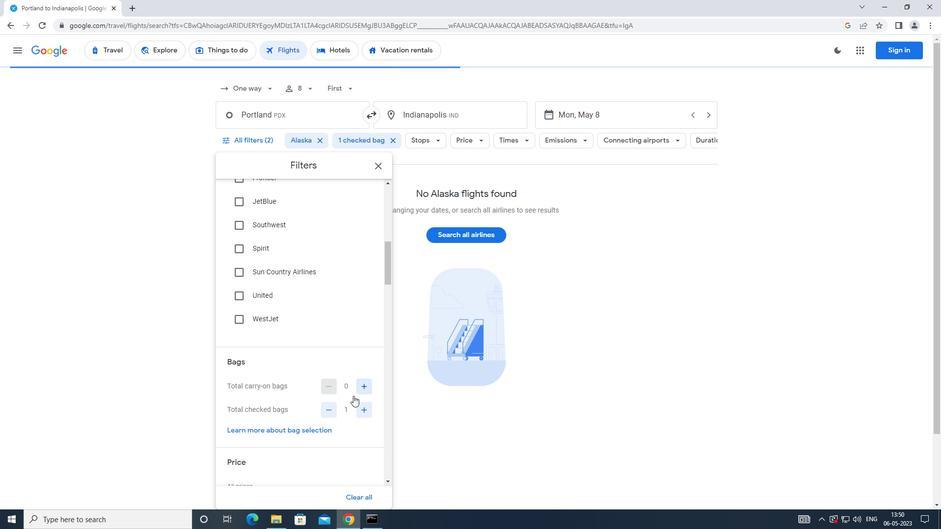
Action: Mouse scrolled (346, 392) with delta (0, 0)
Screenshot: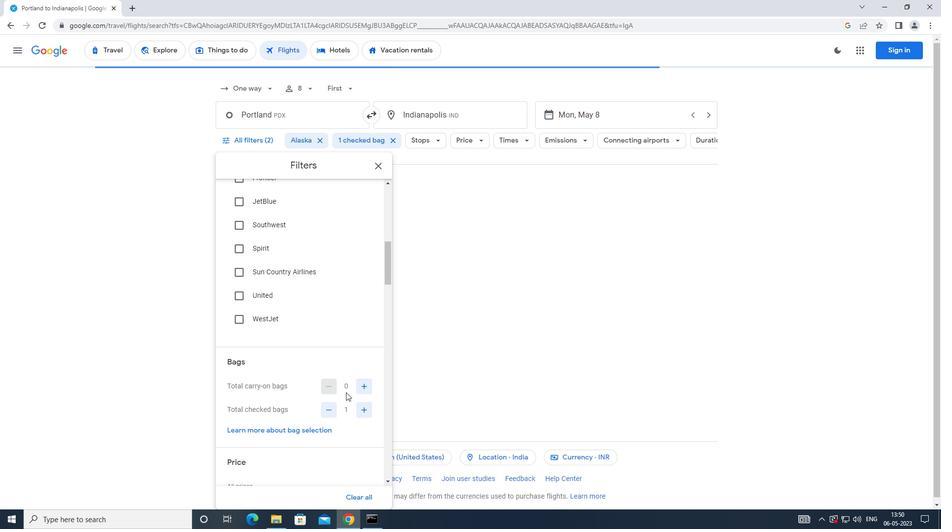 
Action: Mouse scrolled (346, 392) with delta (0, 0)
Screenshot: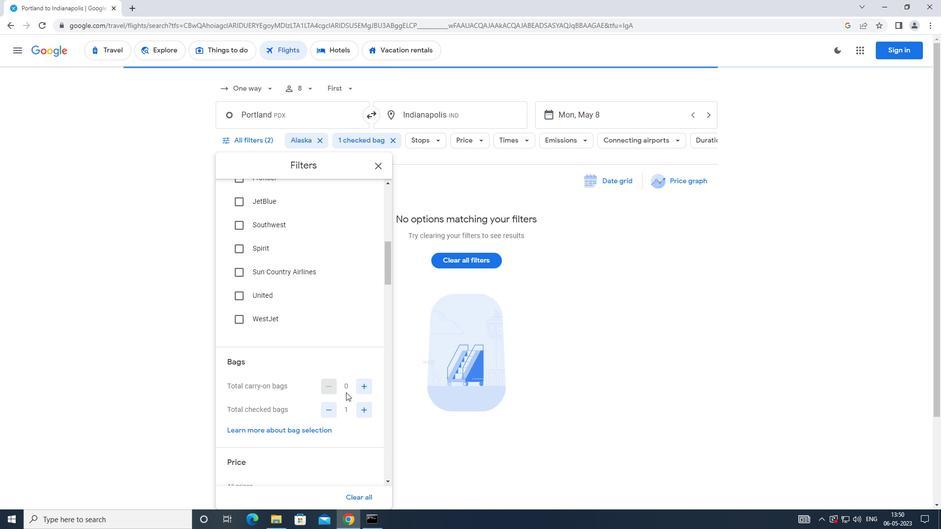 
Action: Mouse moved to (369, 408)
Screenshot: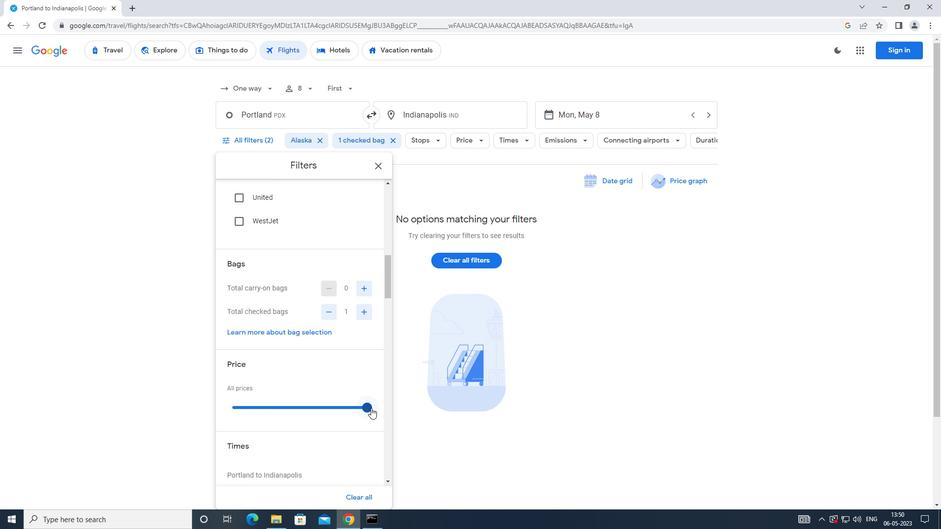 
Action: Mouse pressed left at (369, 408)
Screenshot: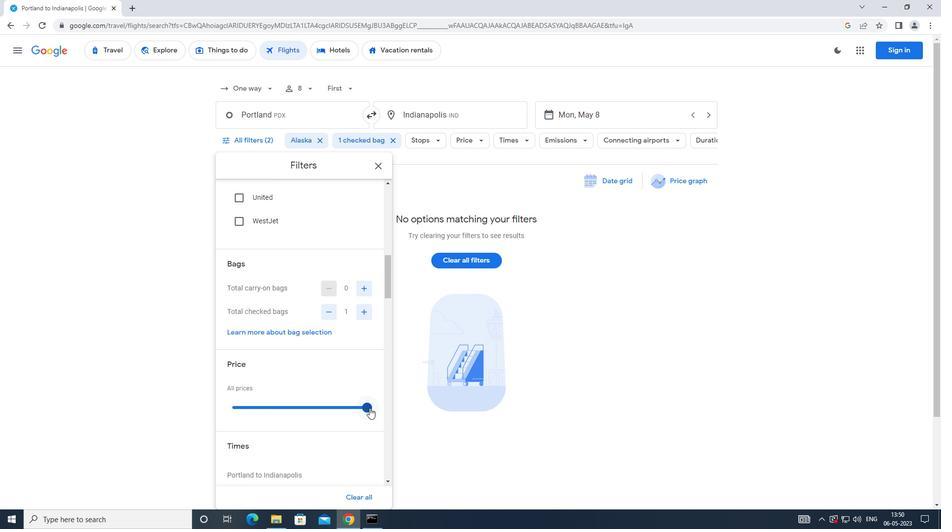 
Action: Mouse moved to (280, 401)
Screenshot: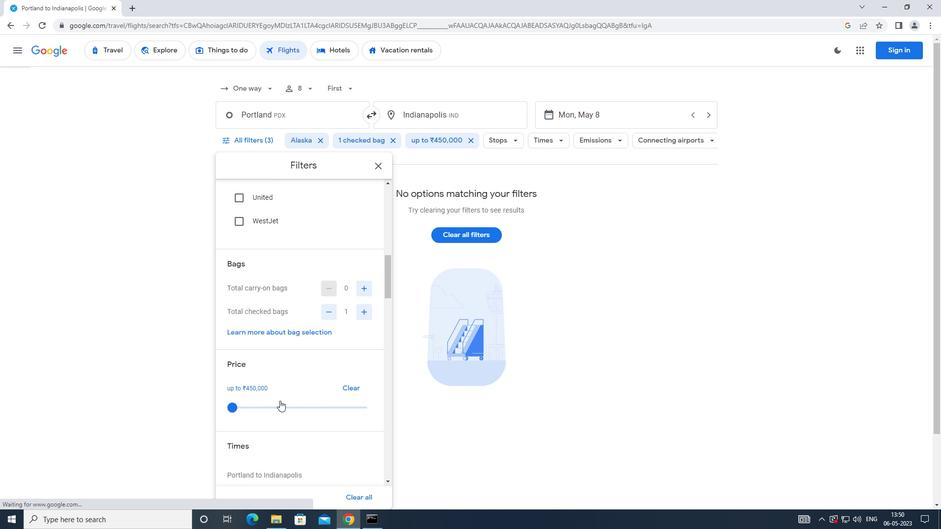 
Action: Mouse scrolled (280, 400) with delta (0, 0)
Screenshot: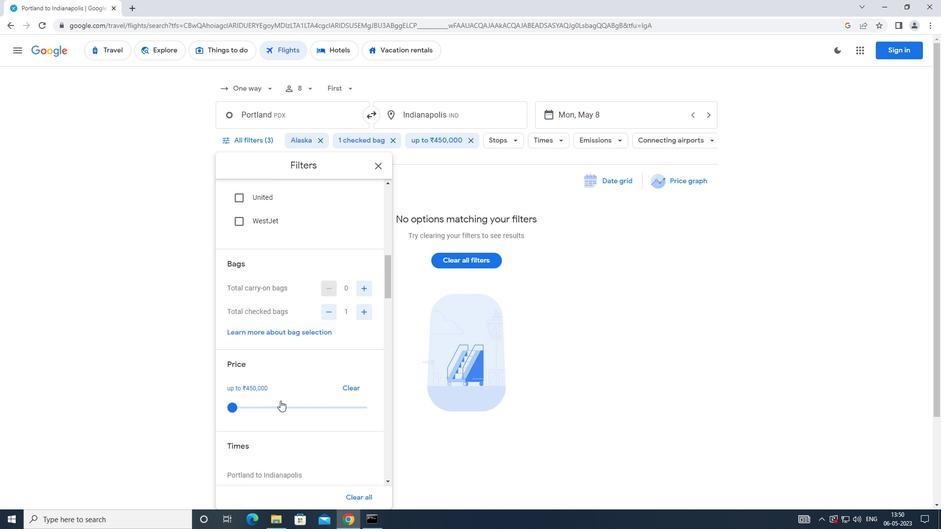 
Action: Mouse scrolled (280, 400) with delta (0, 0)
Screenshot: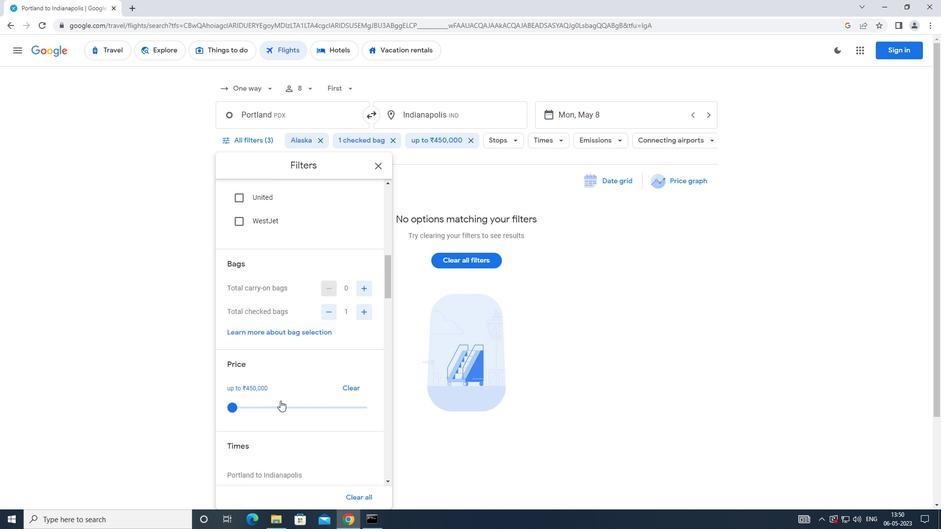 
Action: Mouse moved to (231, 423)
Screenshot: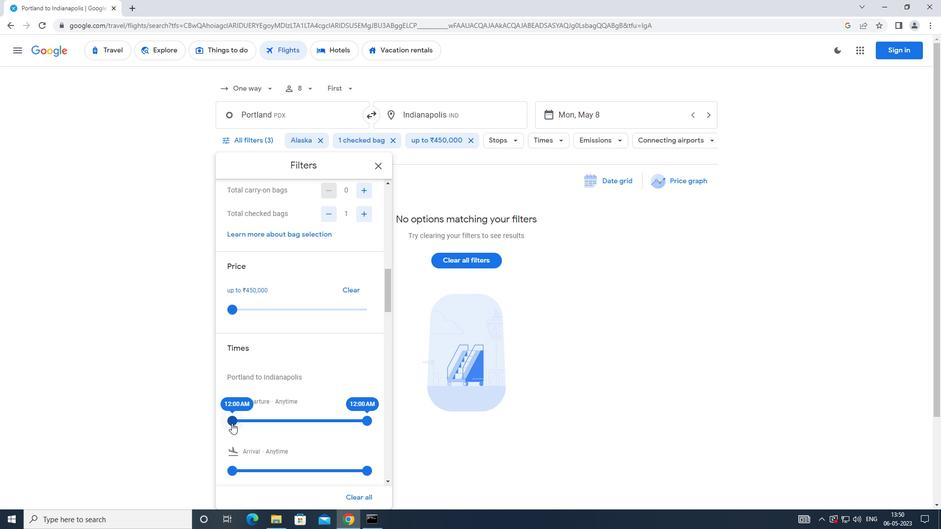 
Action: Mouse pressed left at (231, 423)
Screenshot: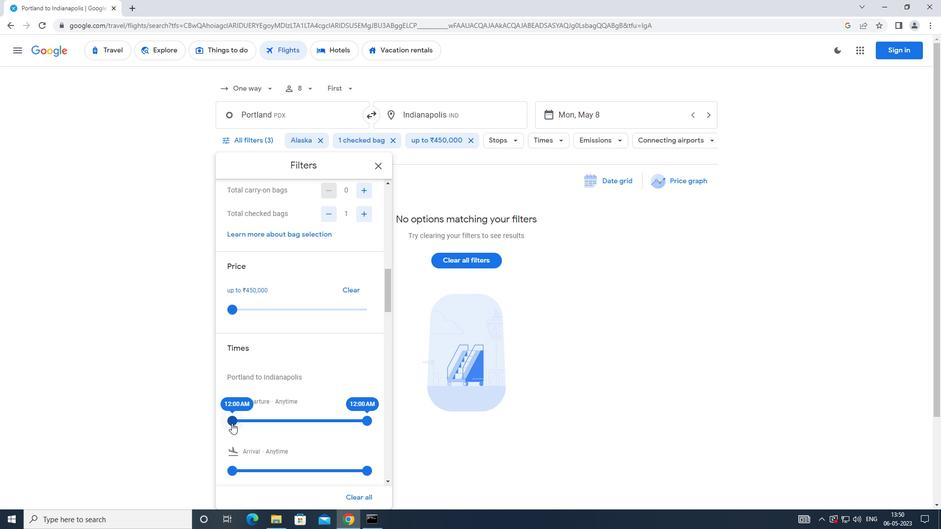 
Action: Mouse moved to (368, 424)
Screenshot: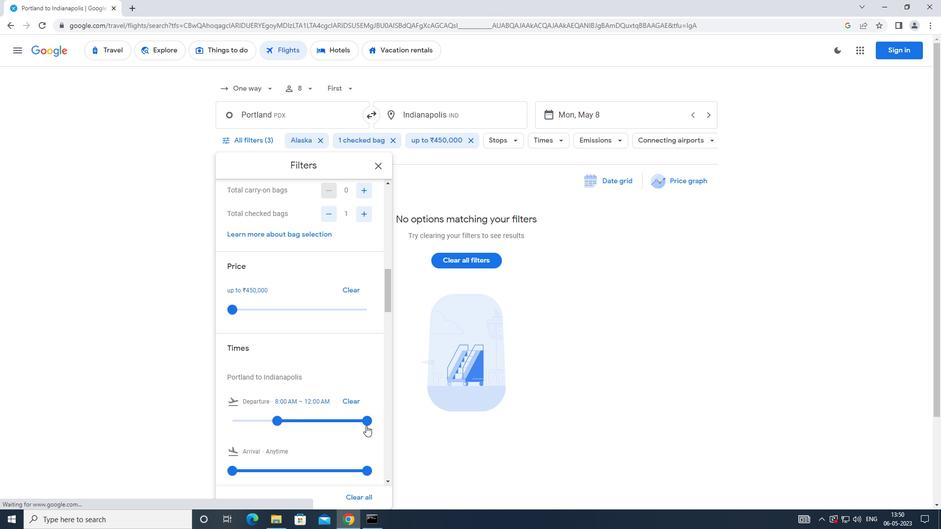 
Action: Mouse pressed left at (368, 424)
Screenshot: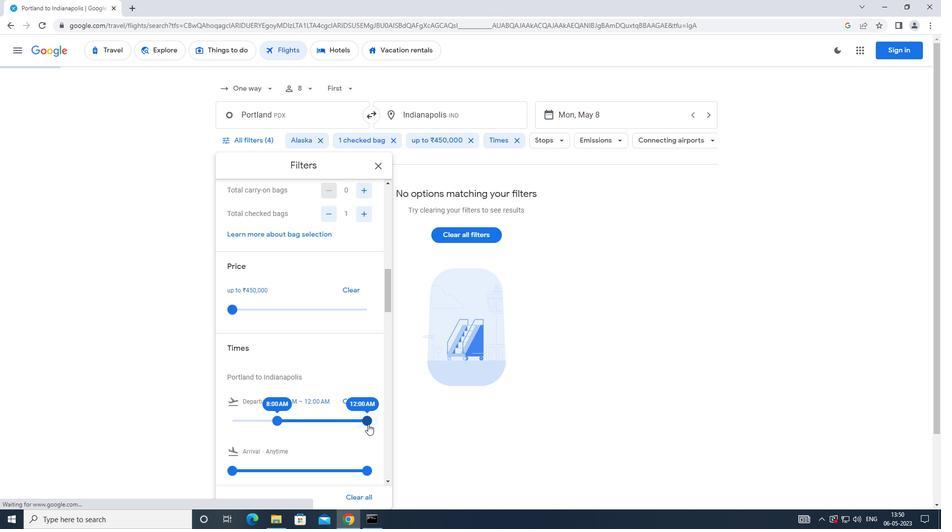 
Action: Mouse moved to (265, 425)
Screenshot: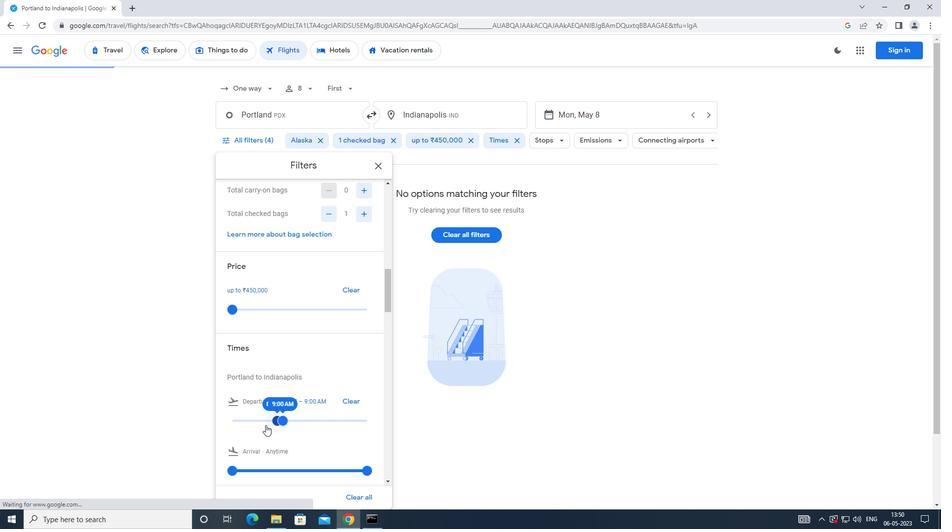 
